 Task: Add an event with the title Marketing Campaign Assessment and Return on Investment Analysis, date '2024/05/07', time 8:00 AM to 10:00 AMand add a description: A marketing campaign review and analysis involves the examination and assessment of a marketing campaign's performance, effectiveness, and overall impact on the target audience and business objectives. It is a comprehensive evaluation of various elements and strategies implemented within a marketing campaign to determine its strengths, weaknesses, and areas for improvement.Select event color  Lavender . Add location for the event as: Barcelona, Spain, logged in from the account softage.4@softage.netand send the event invitation to softage.2@softage.net and softage.3@softage.net. Set a reminder for the event Every weekday(Monday to Friday)
Action: Mouse moved to (86, 102)
Screenshot: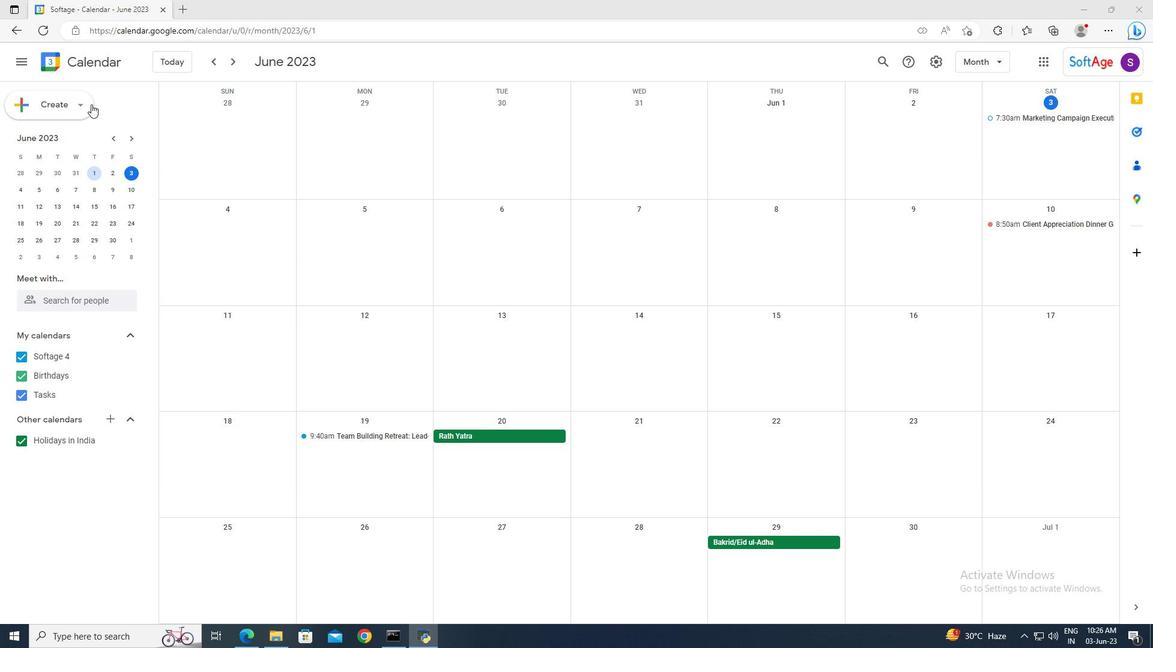 
Action: Mouse pressed left at (86, 102)
Screenshot: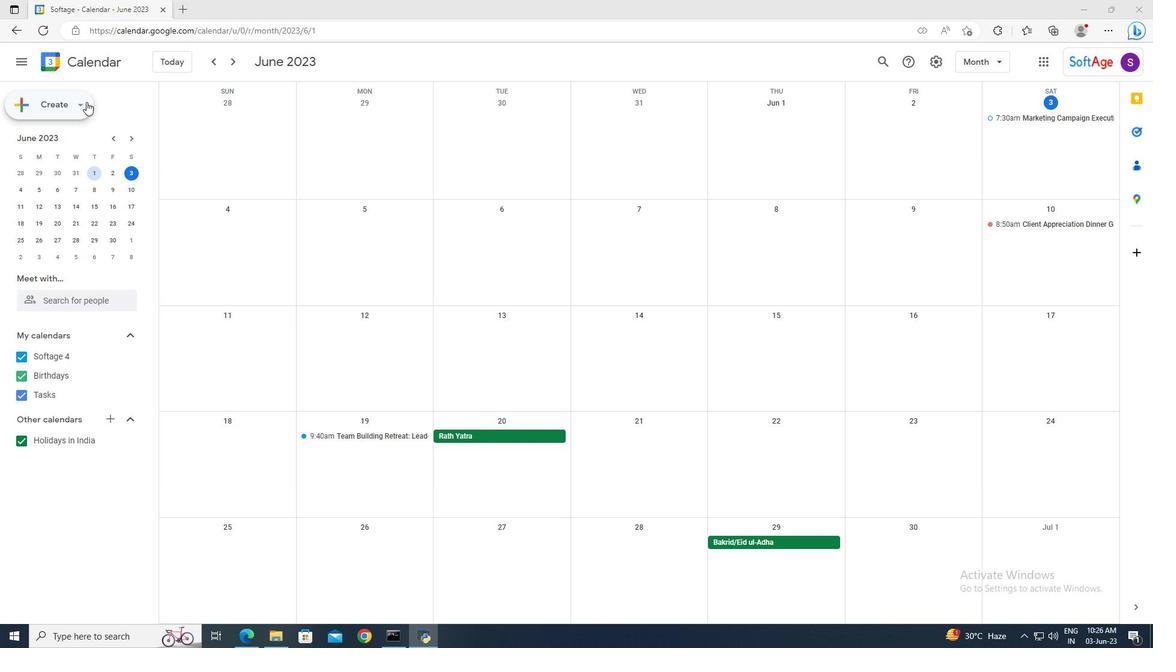 
Action: Mouse moved to (84, 138)
Screenshot: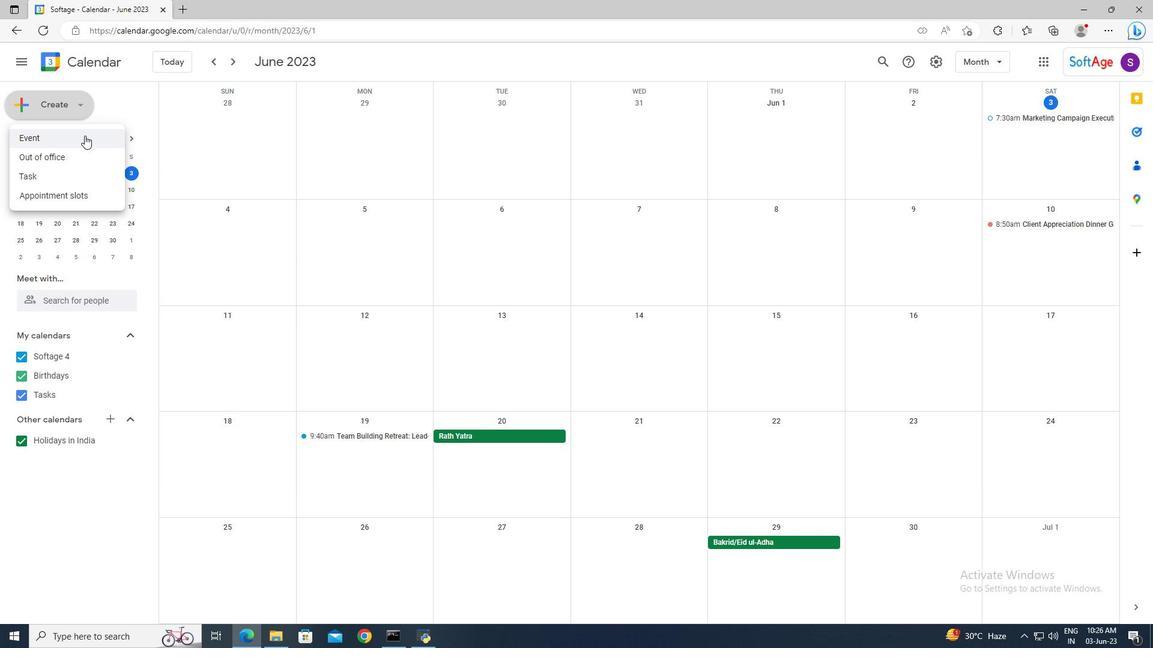 
Action: Mouse pressed left at (84, 138)
Screenshot: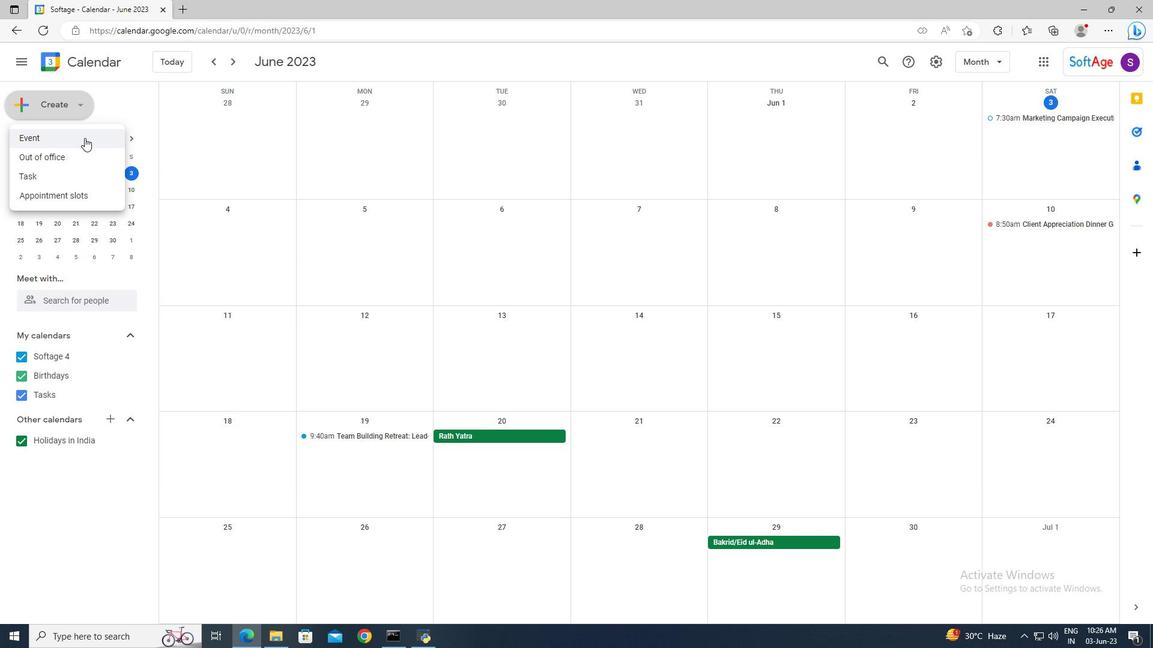 
Action: Mouse moved to (598, 403)
Screenshot: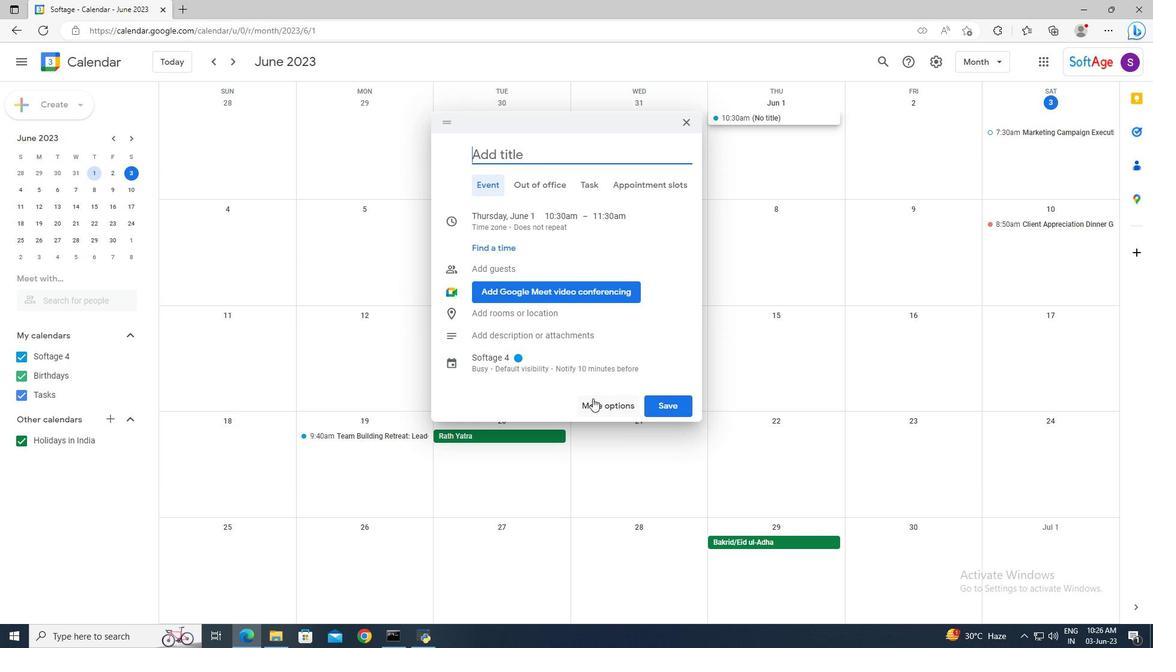 
Action: Mouse pressed left at (598, 403)
Screenshot: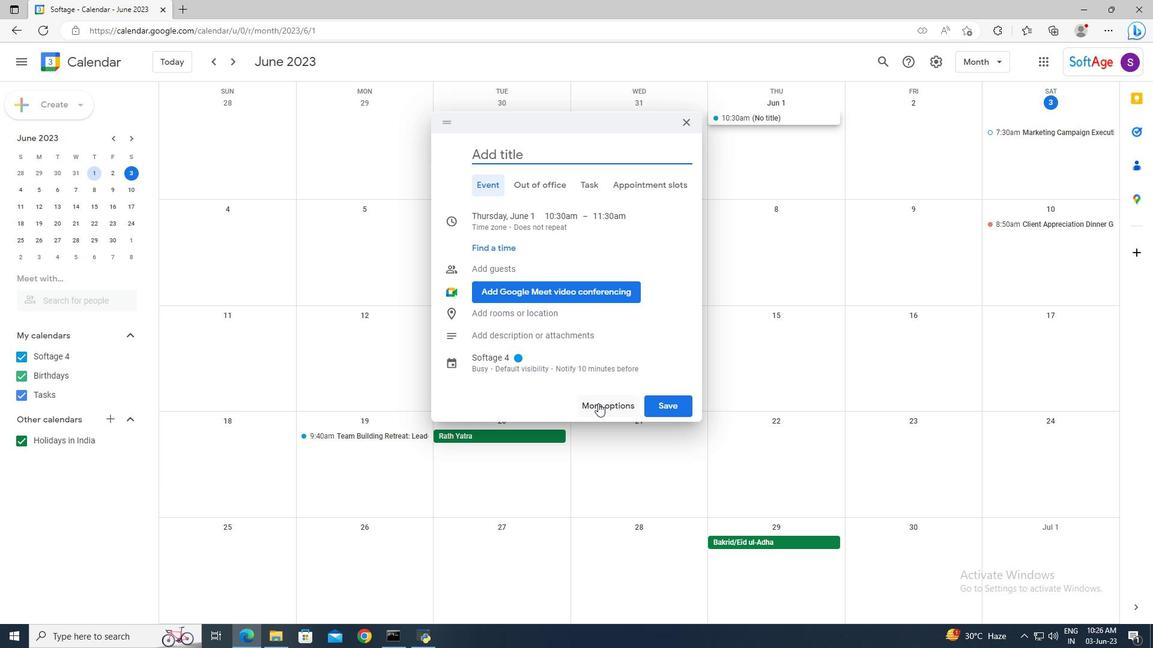 
Action: Mouse moved to (373, 62)
Screenshot: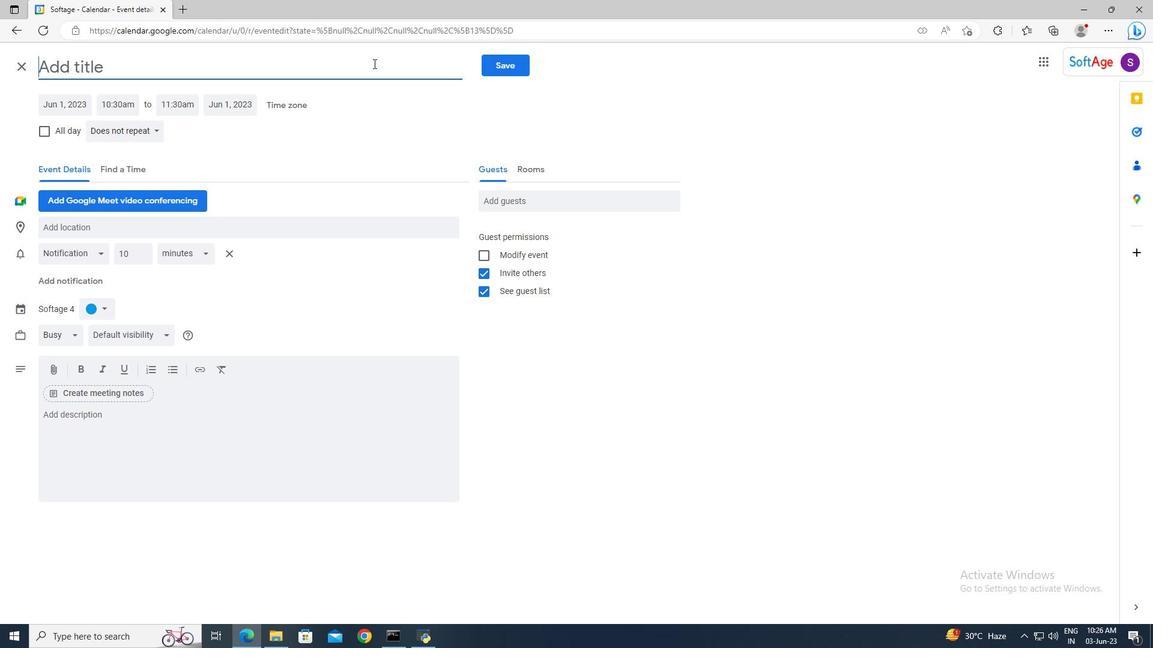 
Action: Mouse pressed left at (373, 62)
Screenshot: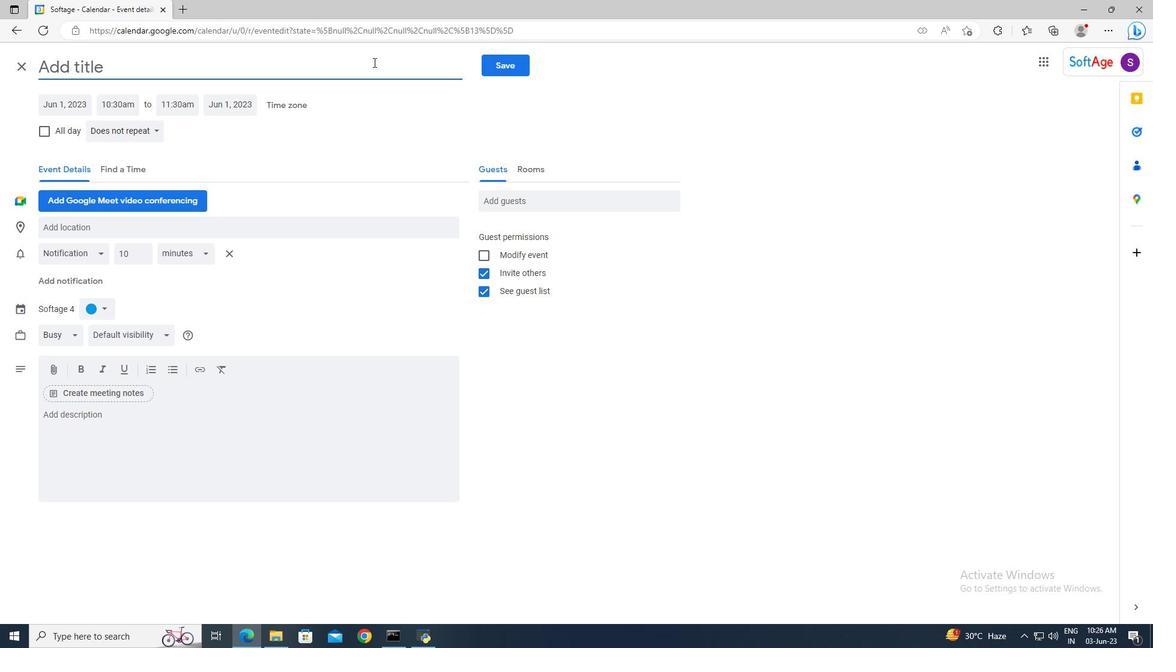 
Action: Key pressed <Key.shift>Marketing<Key.space><Key.shift><Key.shift><Key.shift><Key.shift><Key.shift><Key.shift><Key.shift><Key.shift><Key.shift><Key.shift><Key.shift><Key.shift><Key.shift><Key.shift><Key.shift><Key.shift><Key.shift><Key.shift><Key.shift><Key.shift><Key.shift><Key.shift><Key.shift><Key.shift><Key.shift><Key.shift>Campaign<Key.space><Key.shift>Assessment<Key.space>and<Key.space><Key.shift>Return<Key.space>on<Key.space><Key.shift>Investment<Key.space><Key.shift>Analysis
Screenshot: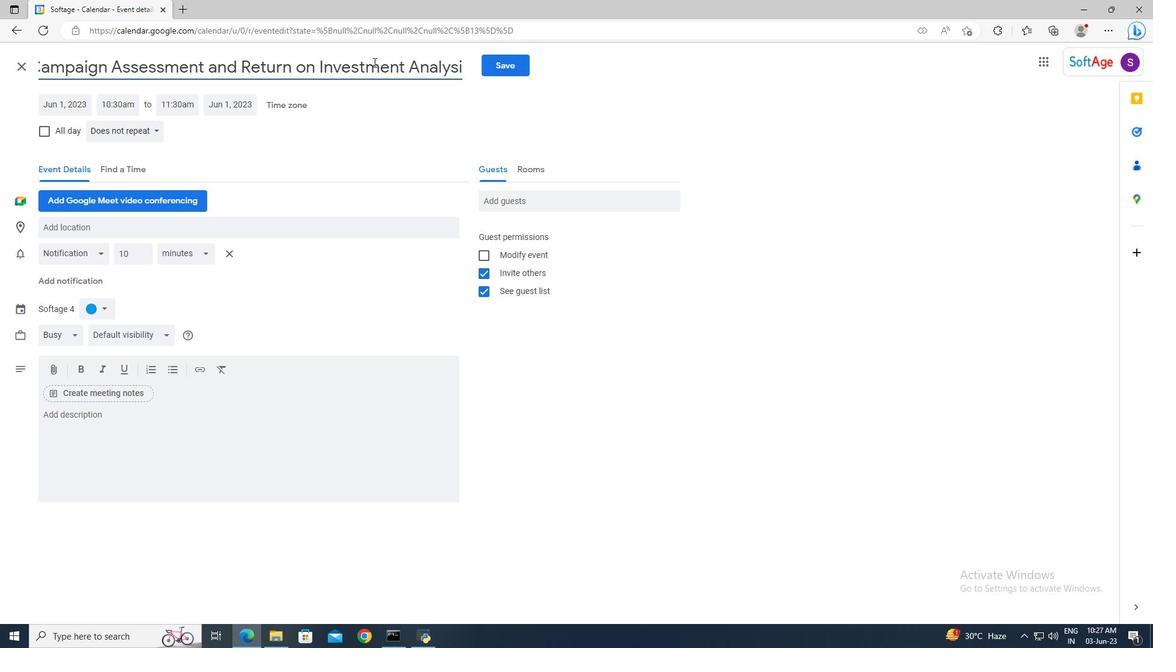 
Action: Mouse moved to (86, 104)
Screenshot: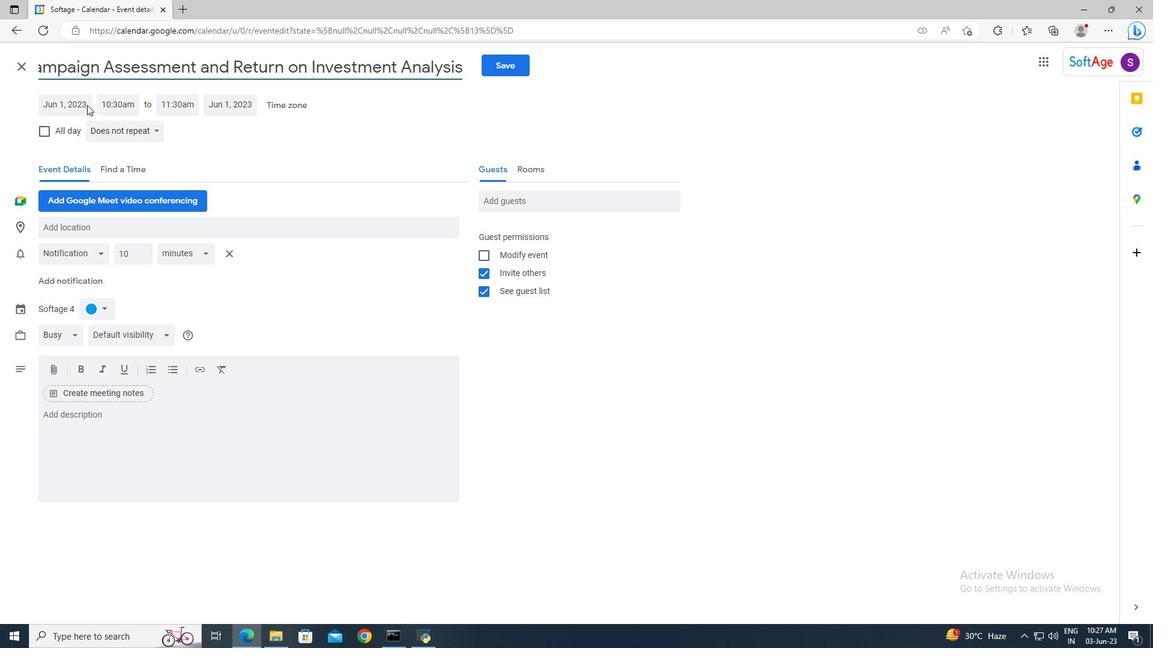 
Action: Mouse pressed left at (86, 104)
Screenshot: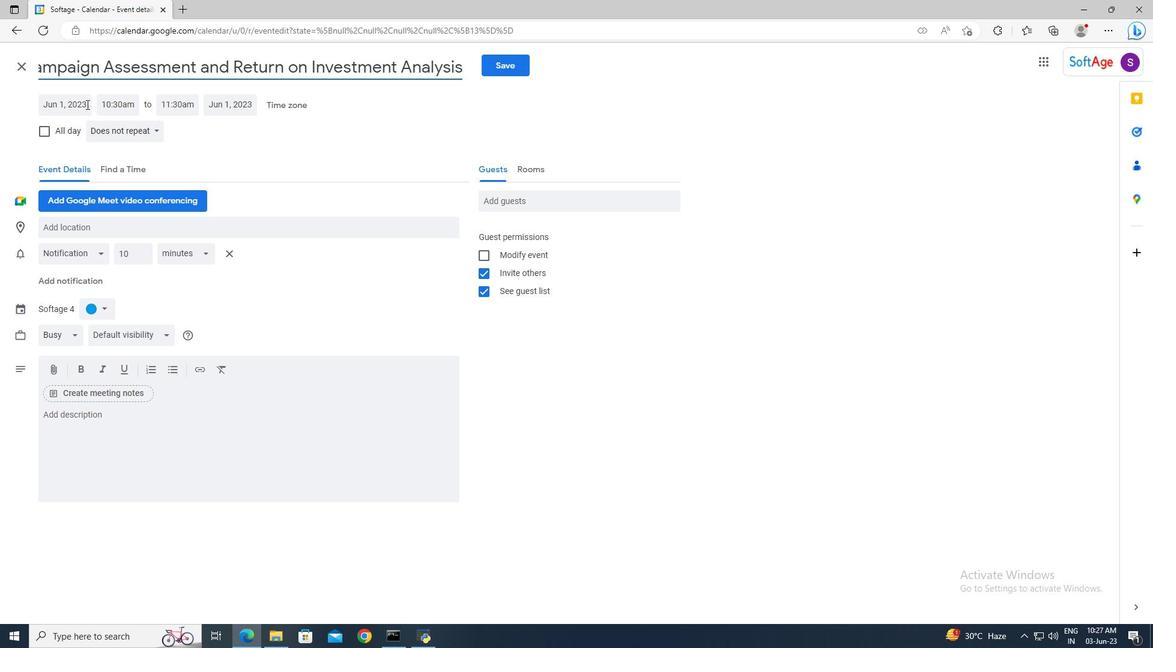
Action: Mouse moved to (186, 129)
Screenshot: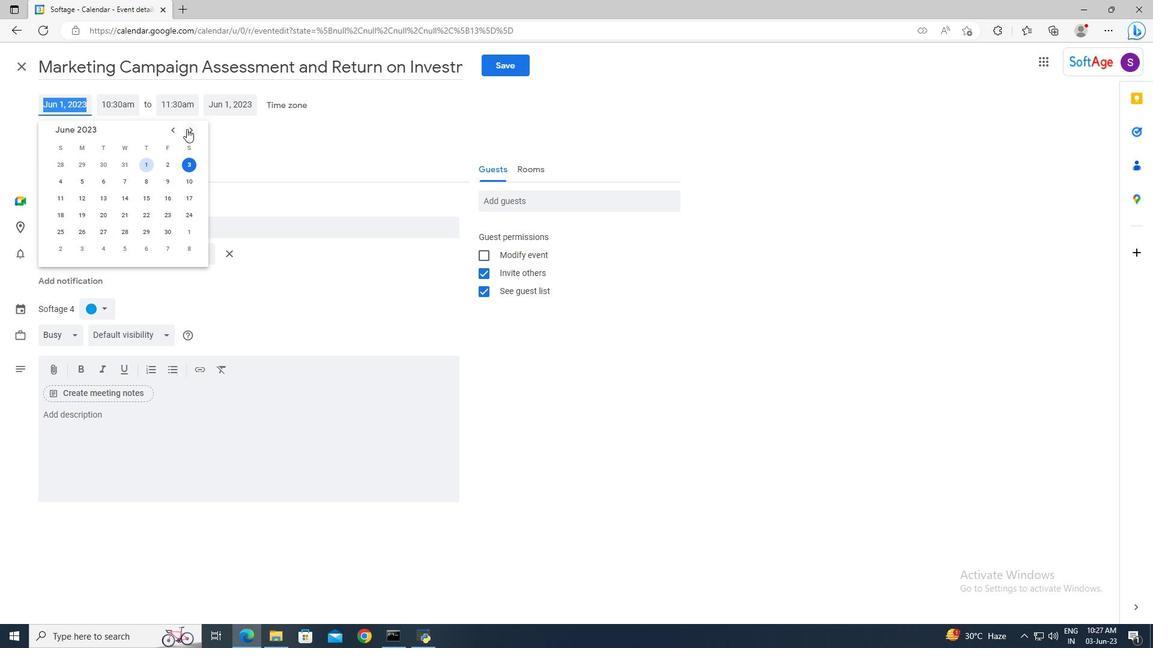 
Action: Mouse pressed left at (186, 129)
Screenshot: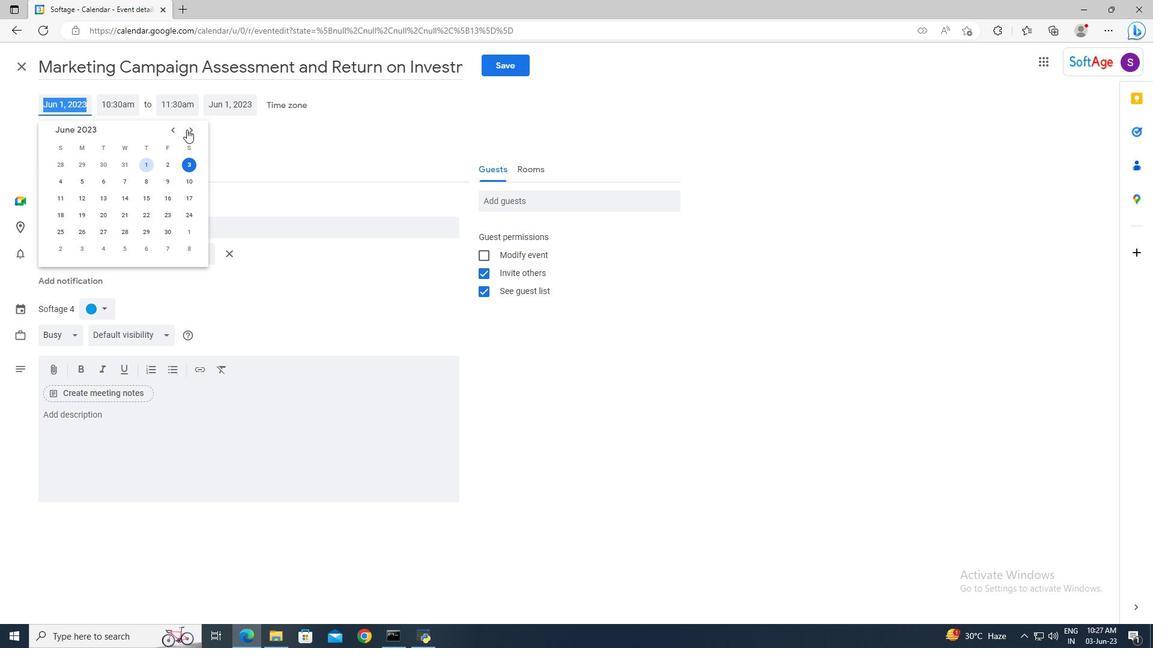 
Action: Mouse pressed left at (186, 129)
Screenshot: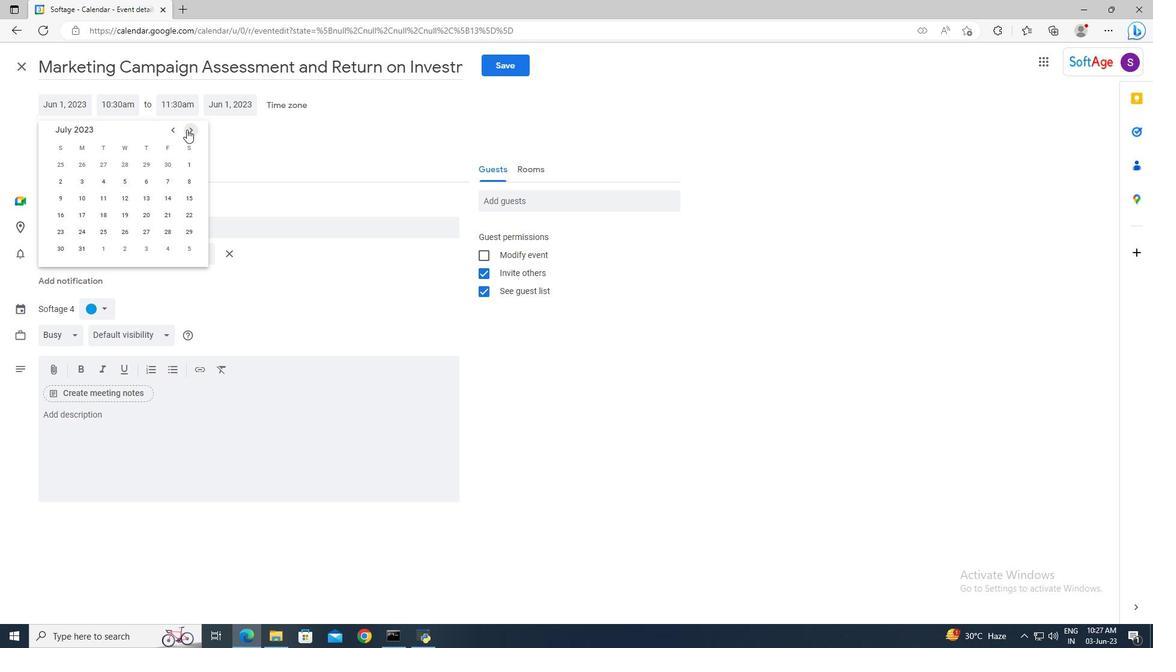 
Action: Mouse pressed left at (186, 129)
Screenshot: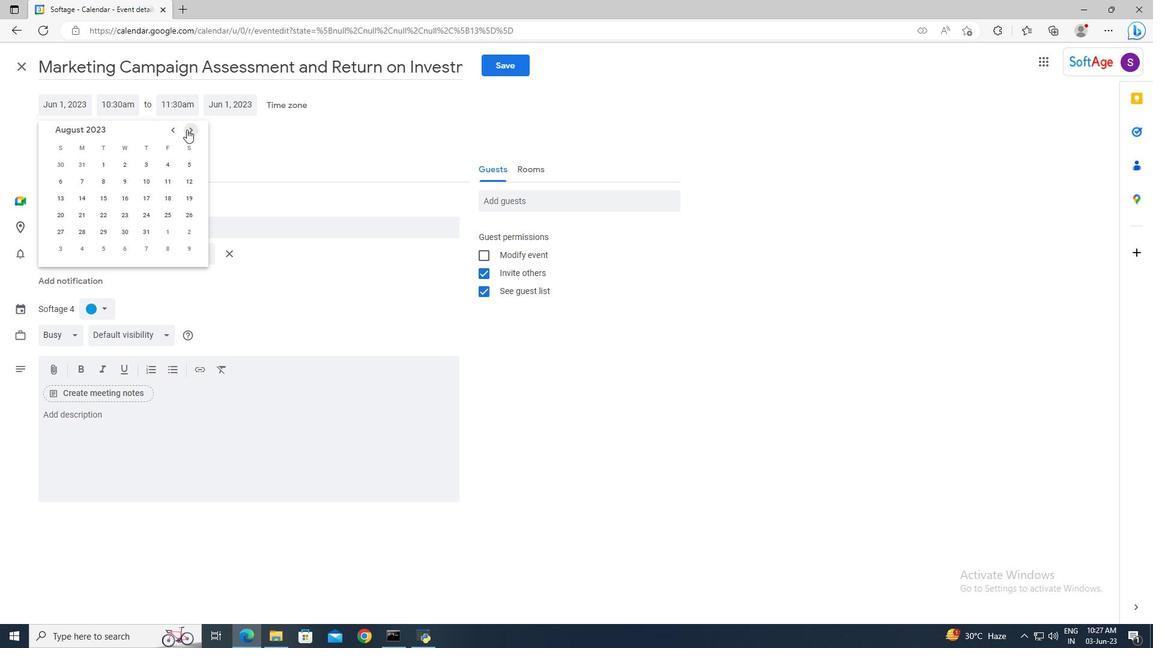 
Action: Mouse pressed left at (186, 129)
Screenshot: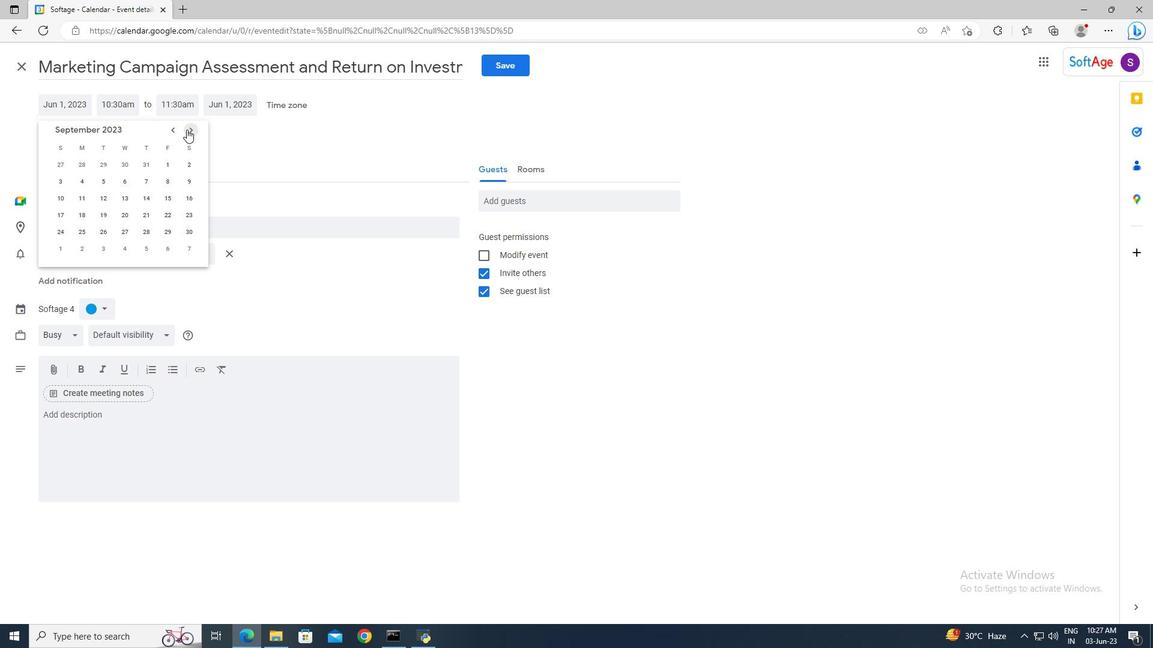 
Action: Mouse pressed left at (186, 129)
Screenshot: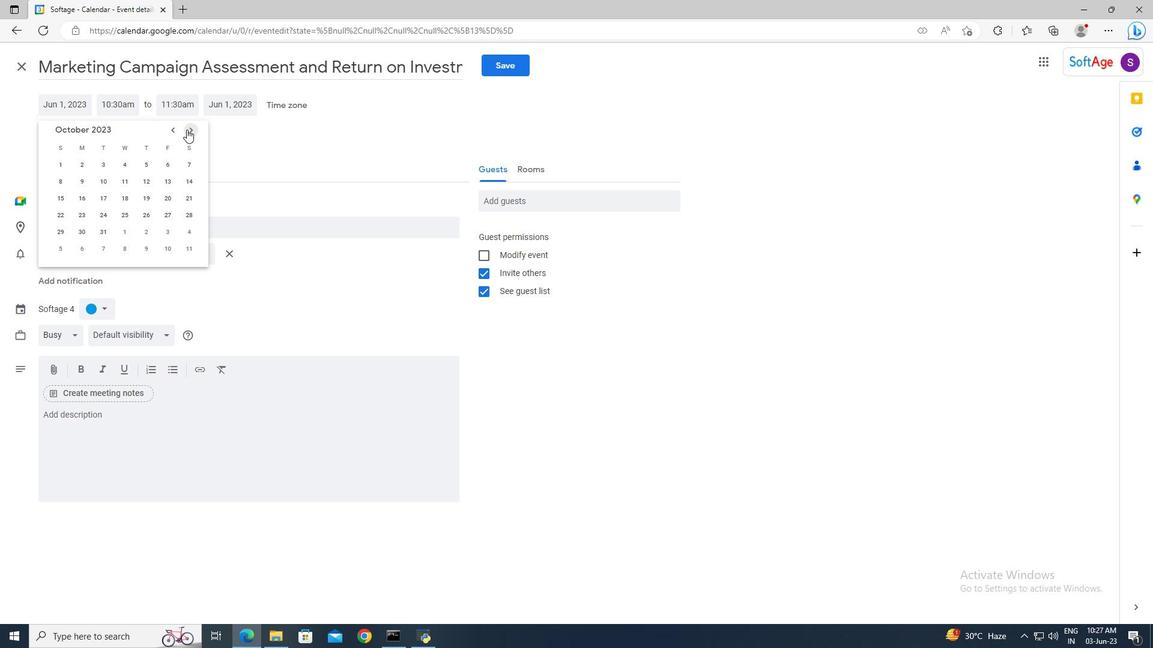 
Action: Mouse pressed left at (186, 129)
Screenshot: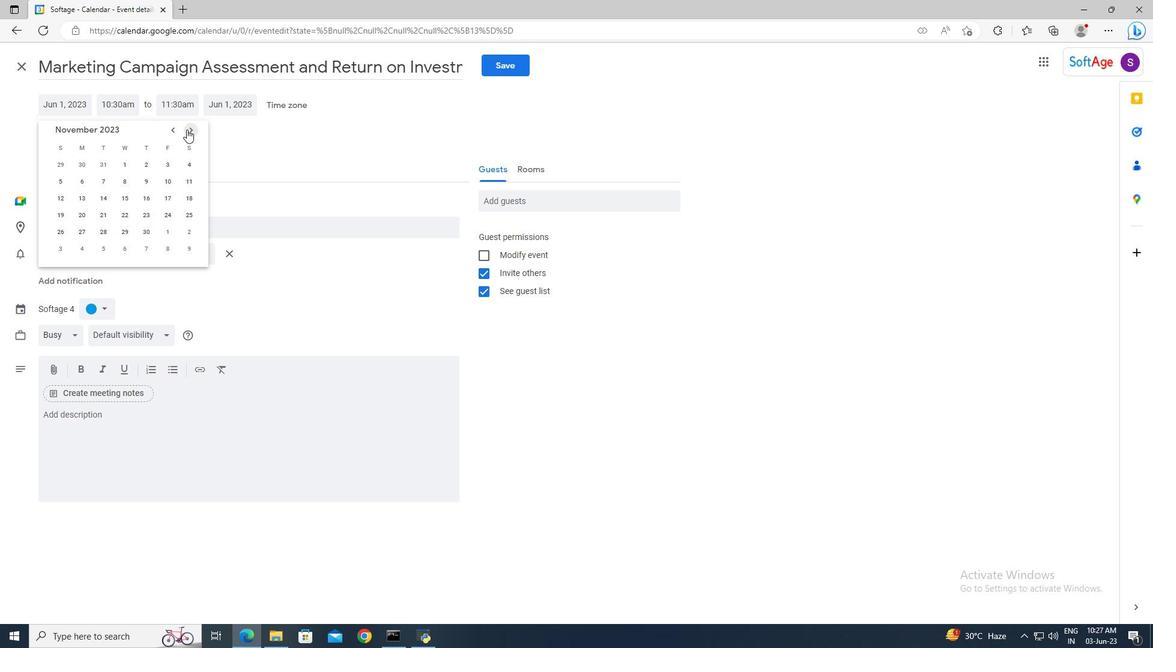 
Action: Mouse pressed left at (186, 129)
Screenshot: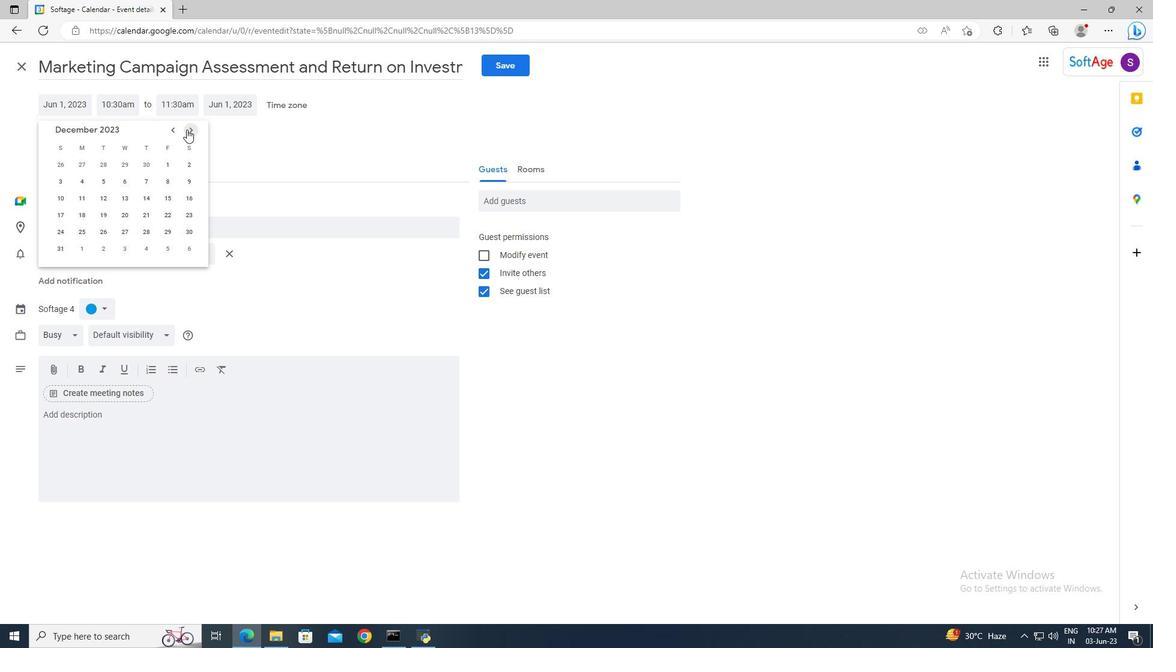 
Action: Mouse pressed left at (186, 129)
Screenshot: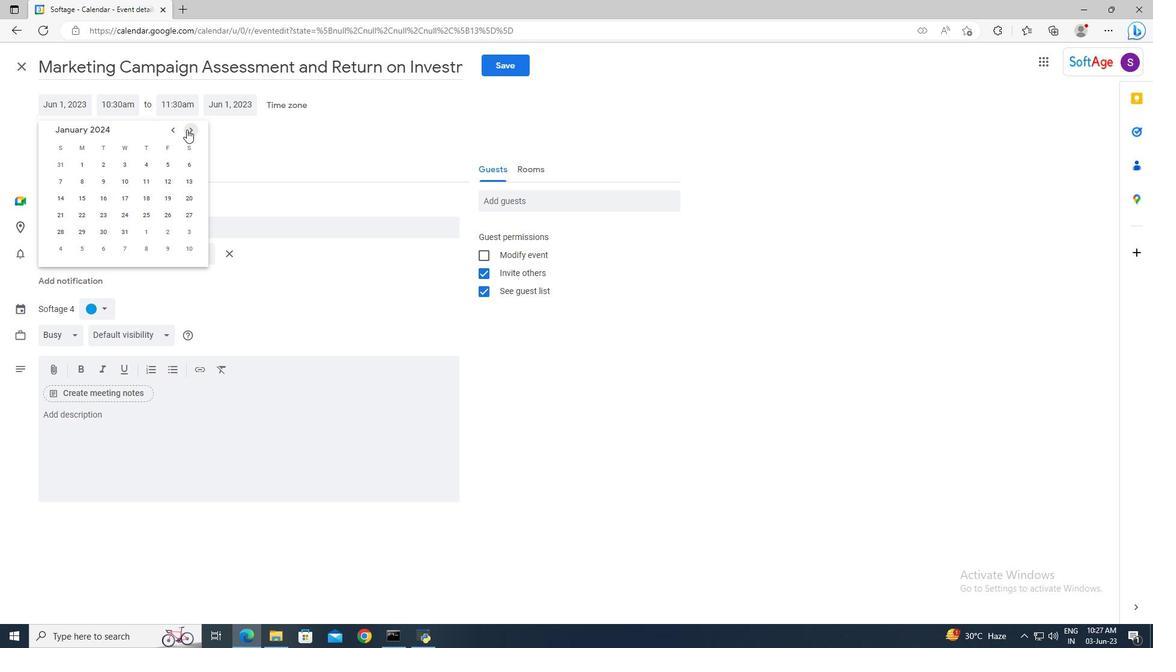 
Action: Mouse pressed left at (186, 129)
Screenshot: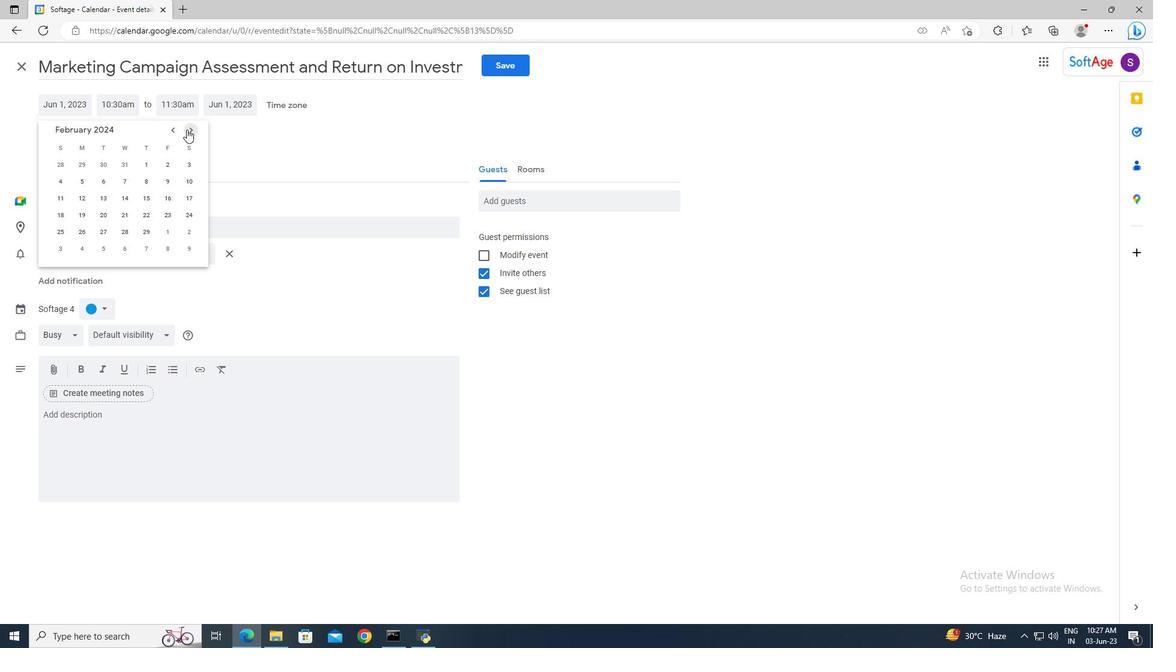 
Action: Mouse pressed left at (186, 129)
Screenshot: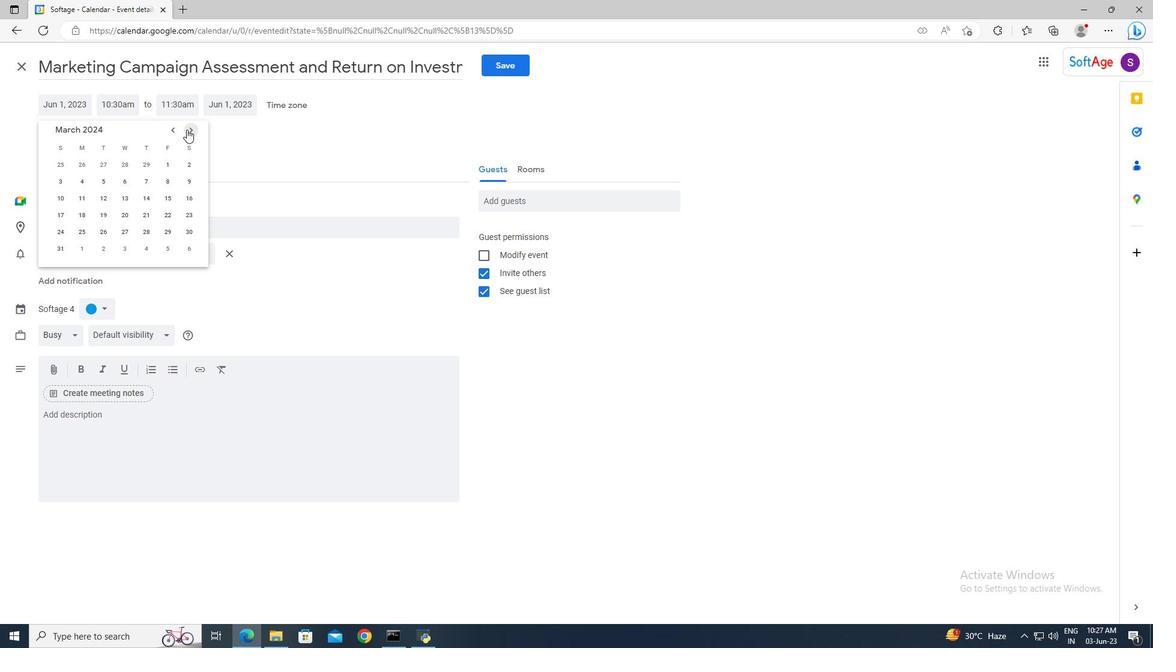 
Action: Mouse pressed left at (186, 129)
Screenshot: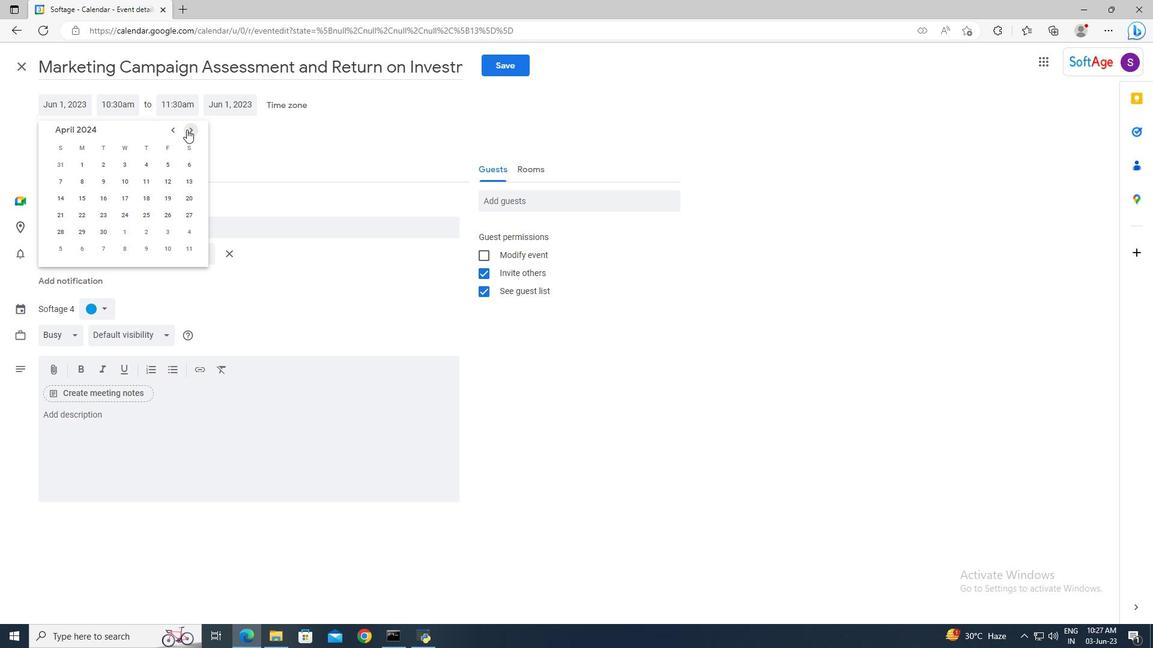 
Action: Mouse moved to (105, 180)
Screenshot: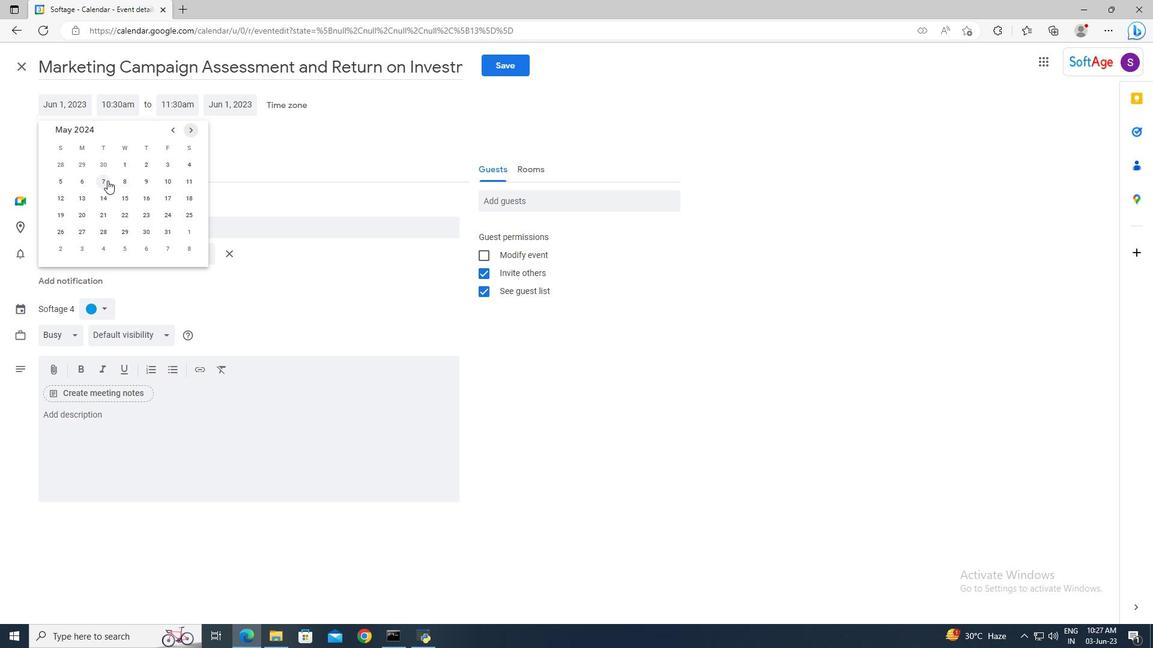 
Action: Mouse pressed left at (105, 180)
Screenshot: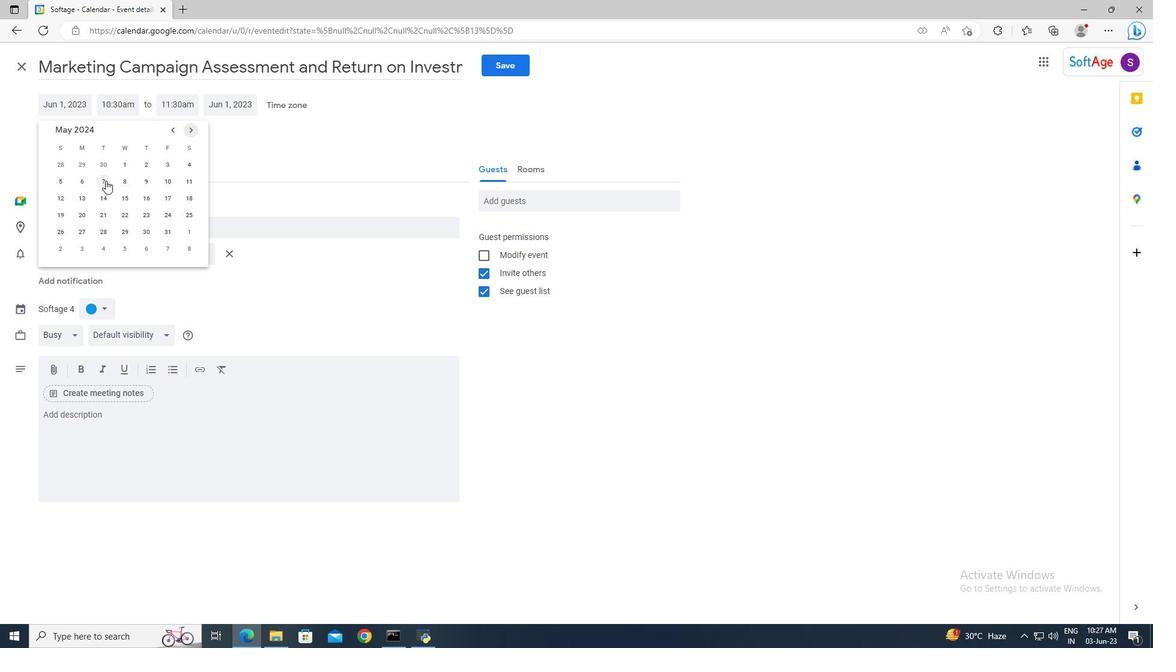 
Action: Mouse moved to (118, 106)
Screenshot: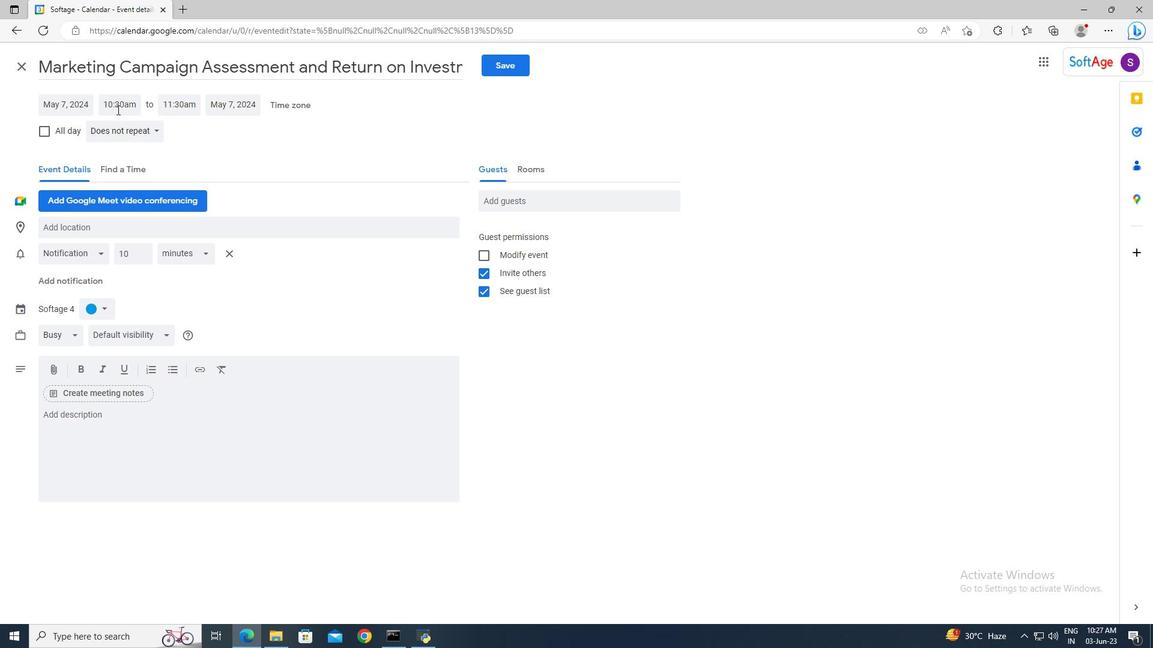 
Action: Mouse pressed left at (118, 106)
Screenshot: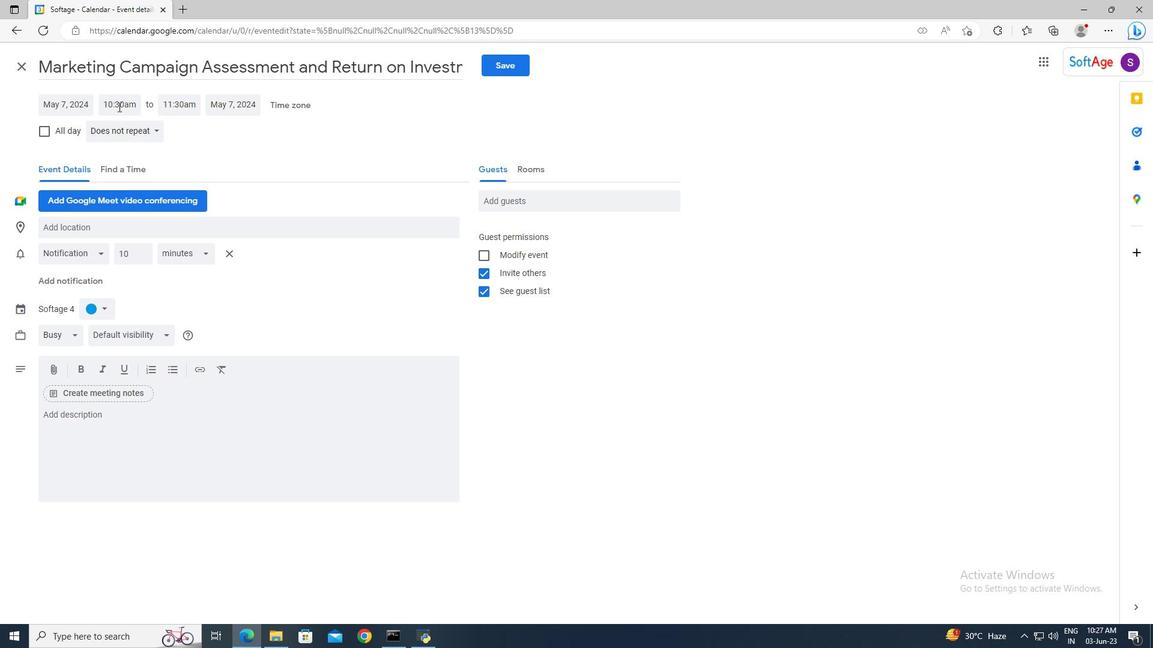 
Action: Key pressed 8<Key.shift_r>:00am<Key.enter><Key.tab>10<Key.shift_r>:00<Key.enter>
Screenshot: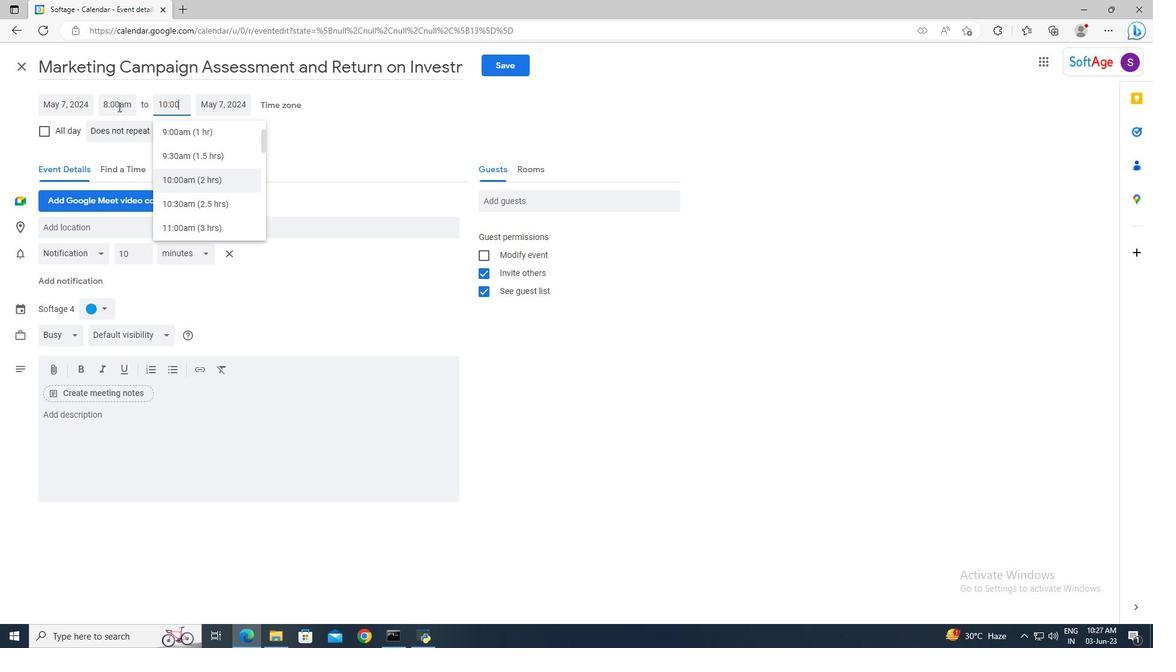 
Action: Mouse moved to (134, 431)
Screenshot: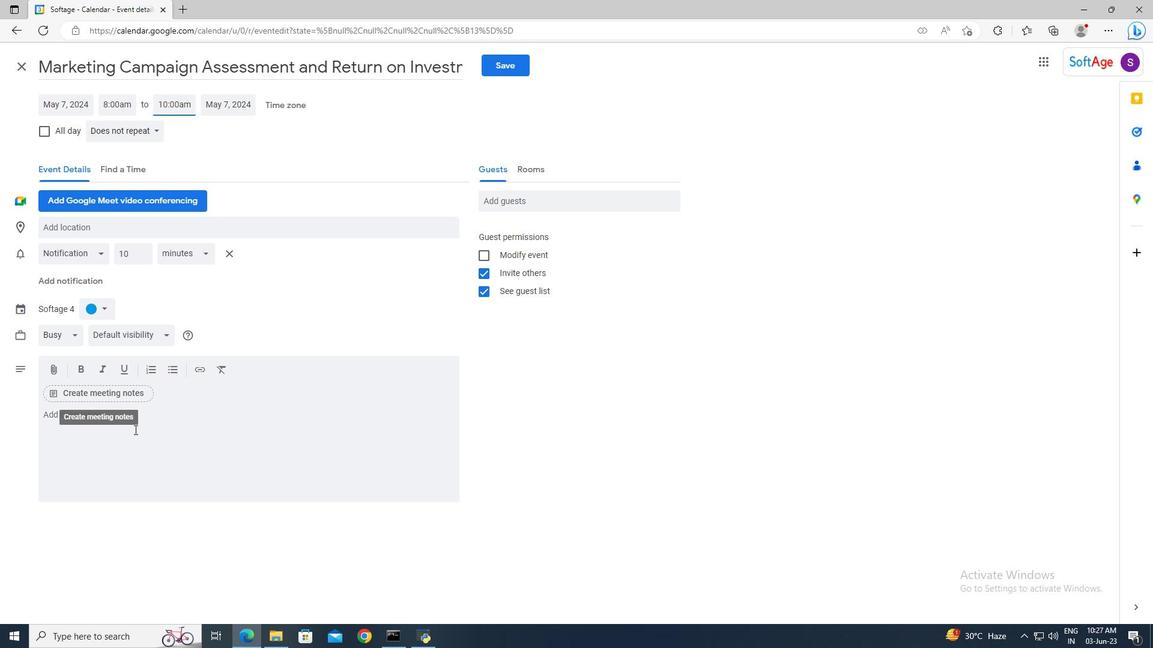 
Action: Mouse pressed left at (134, 431)
Screenshot: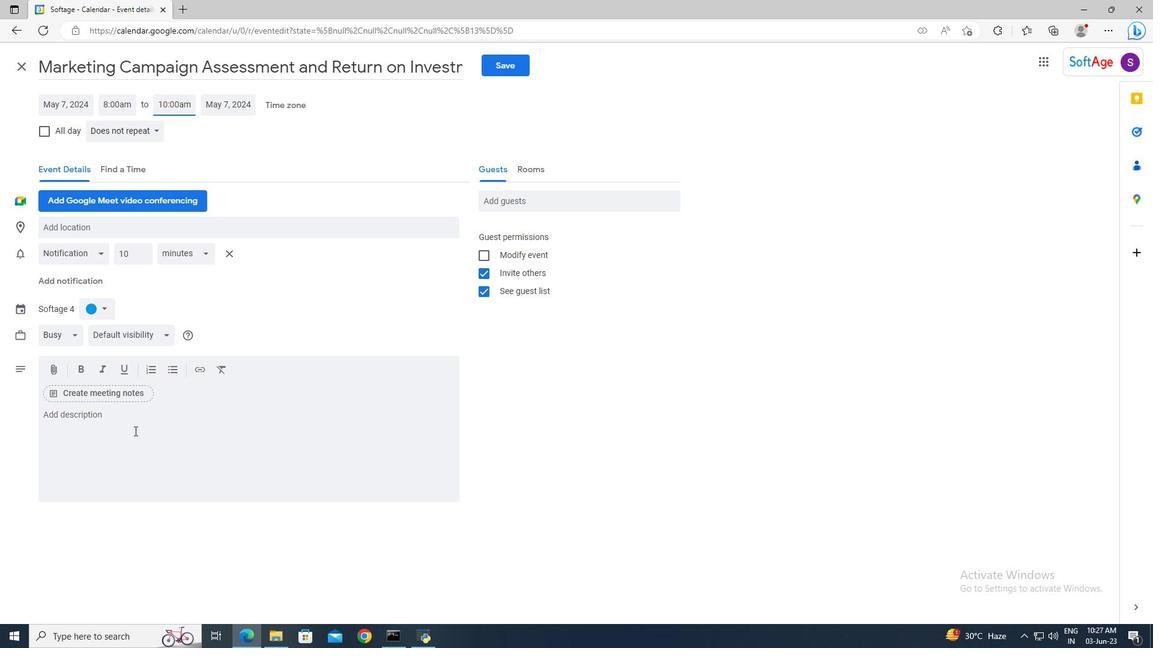 
Action: Key pressed <Key.shift>A<Key.space>marketing<Key.space>campaign<Key.space>review<Key.space>and<Key.space>analysis<Key.space>involves<Key.space>the<Key.space>examination<Key.space>and<Key.space>assessment<Key.space>of<Key.space>a<Key.space>marketing<Key.space>campaign's<Key.space>performance,<Key.space>effectiveness,<Key.space>and<Key.space>overall<Key.space>impact<Key.space>on<Key.space>the<Key.space>target<Key.space>aude<Key.backspace>ience<Key.space>and<Key.space>business<Key.space>objectives.<Key.space><Key.shift>It<Key.space>is<Key.space>a<Key.space>comprehensive<Key.space>evaluation<Key.space>of<Key.space>various<Key.space>elements<Key.space>and<Key.space>strategies<Key.space>implemented<Key.space>within<Key.space>a<Key.space>marketing<Key.space>campaign<Key.space>to<Key.space>determine<Key.space>its<Key.space>strengths,<Key.space>weaknesses,<Key.space>and<Key.space>areas<Key.space>for<Key.space>improvement.
Screenshot: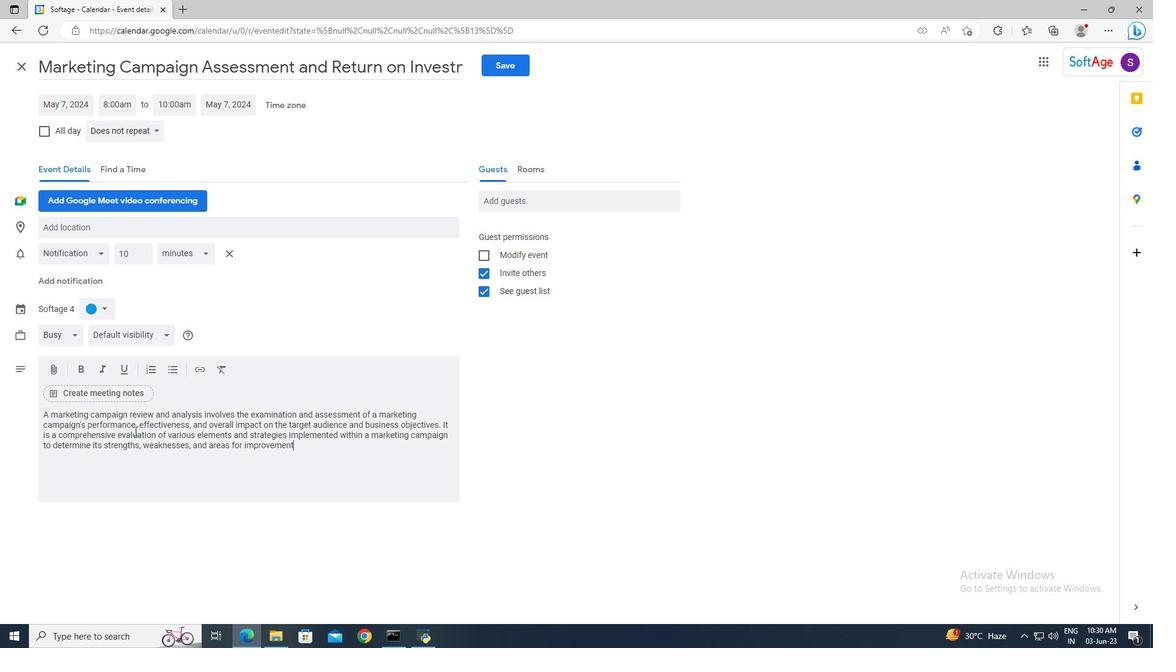 
Action: Mouse moved to (95, 302)
Screenshot: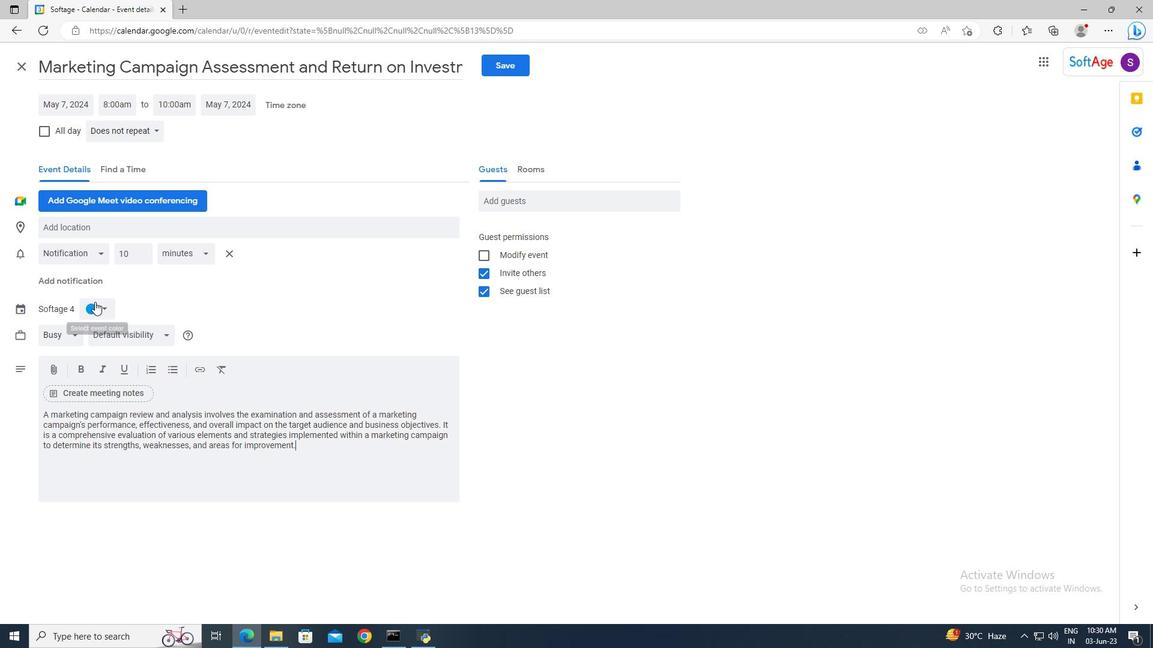 
Action: Mouse pressed left at (95, 302)
Screenshot: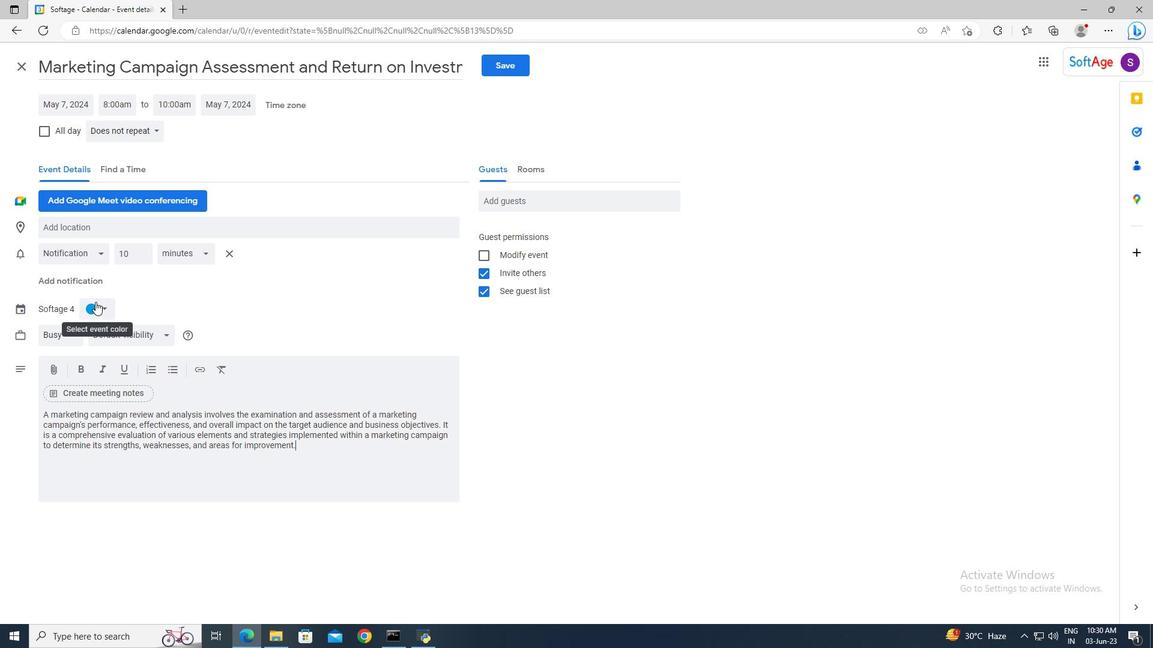 
Action: Mouse moved to (89, 365)
Screenshot: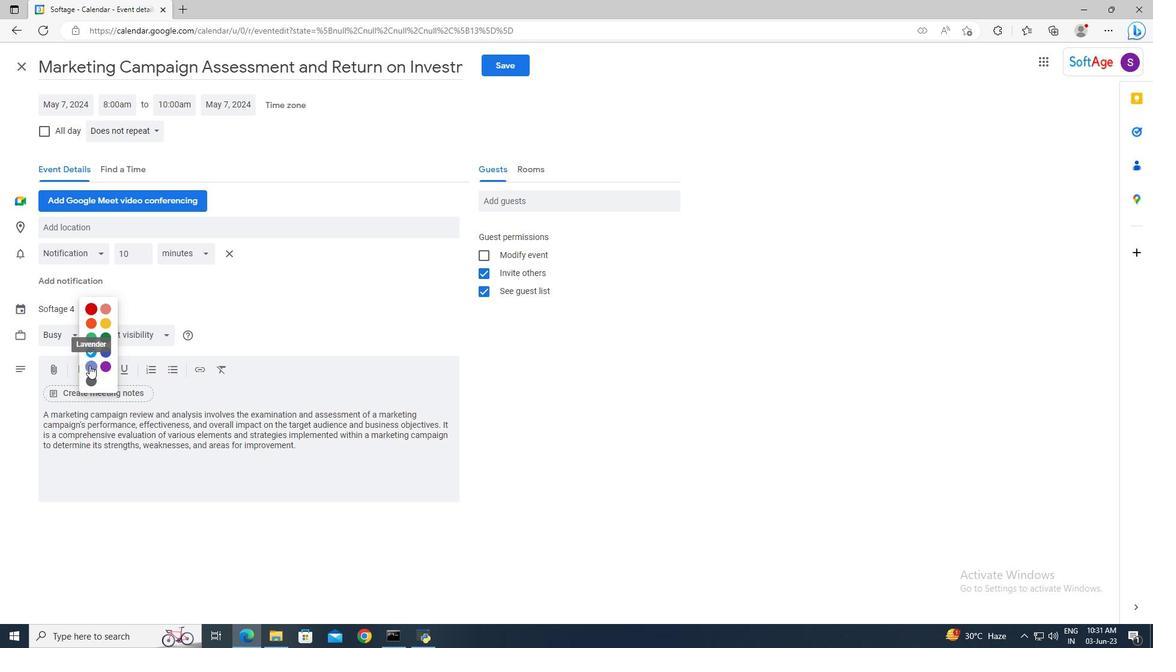 
Action: Mouse pressed left at (89, 365)
Screenshot: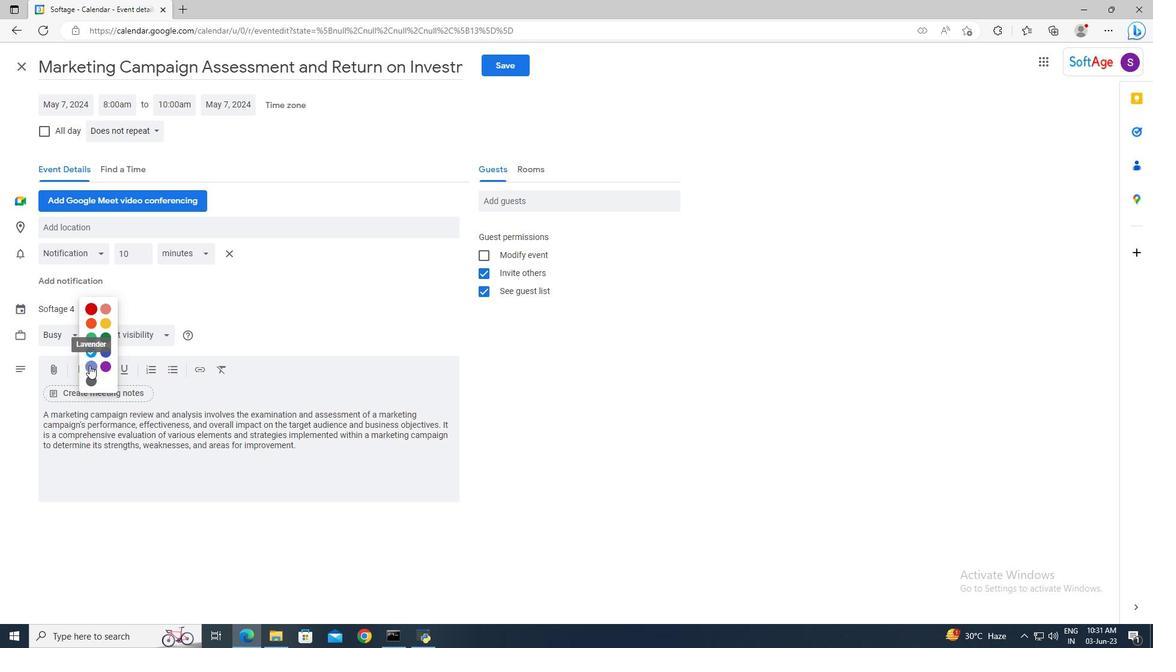 
Action: Mouse moved to (97, 231)
Screenshot: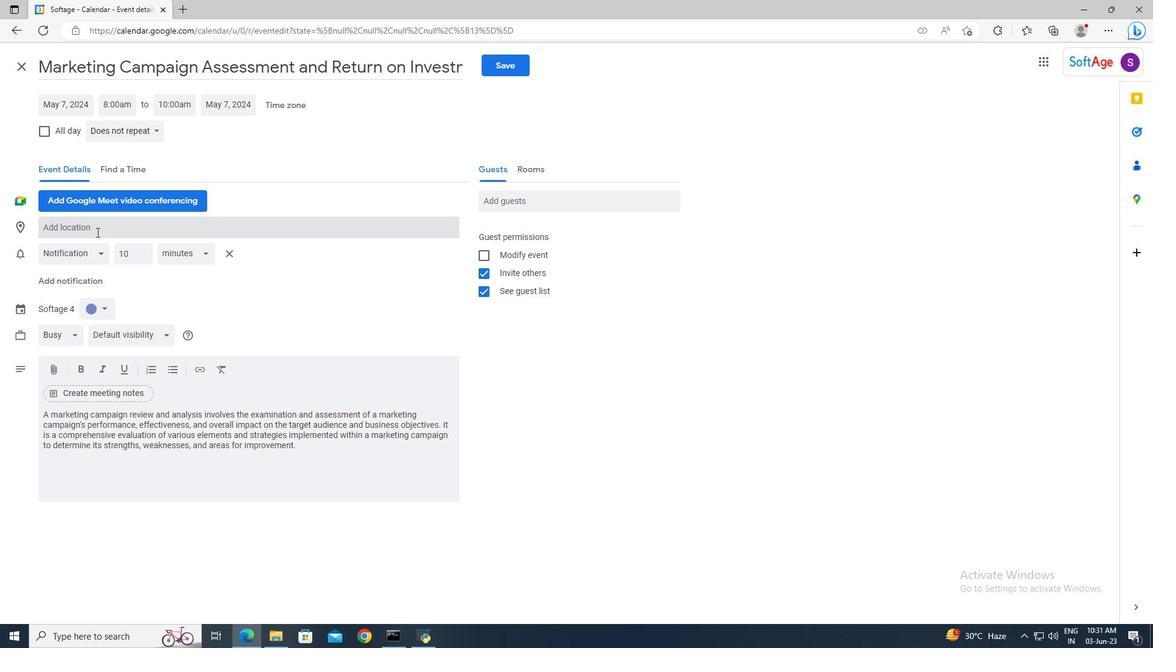 
Action: Mouse pressed left at (97, 231)
Screenshot: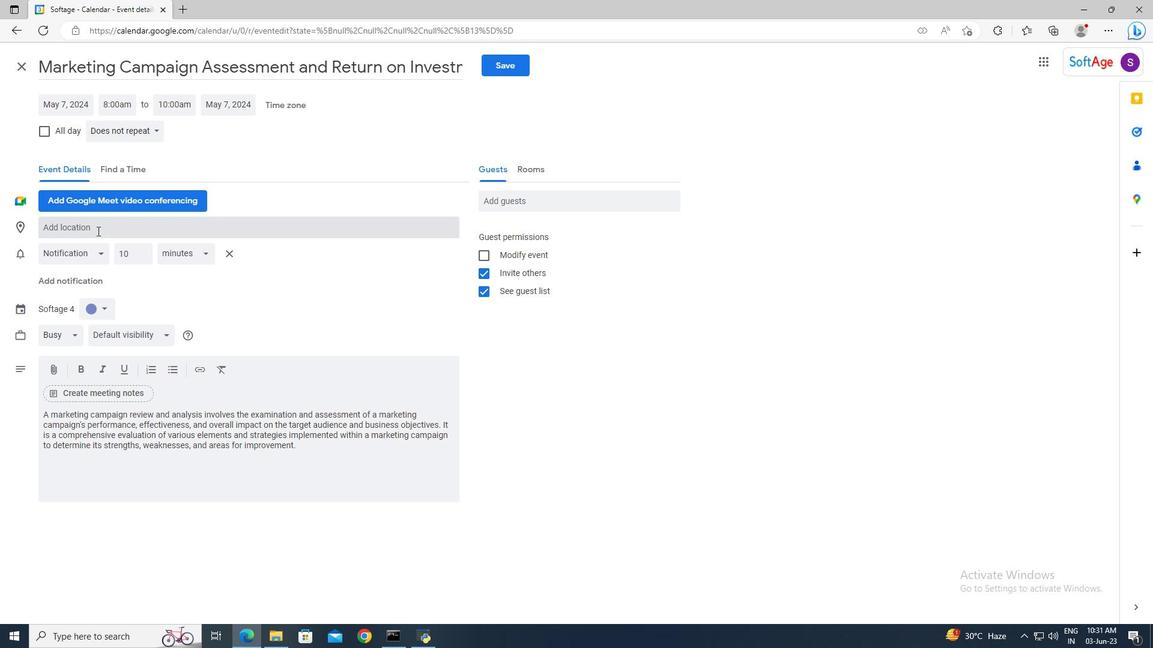 
Action: Key pressed <Key.shift><Key.shift>Barcelona,<Key.space><Key.shift>Spain
Screenshot: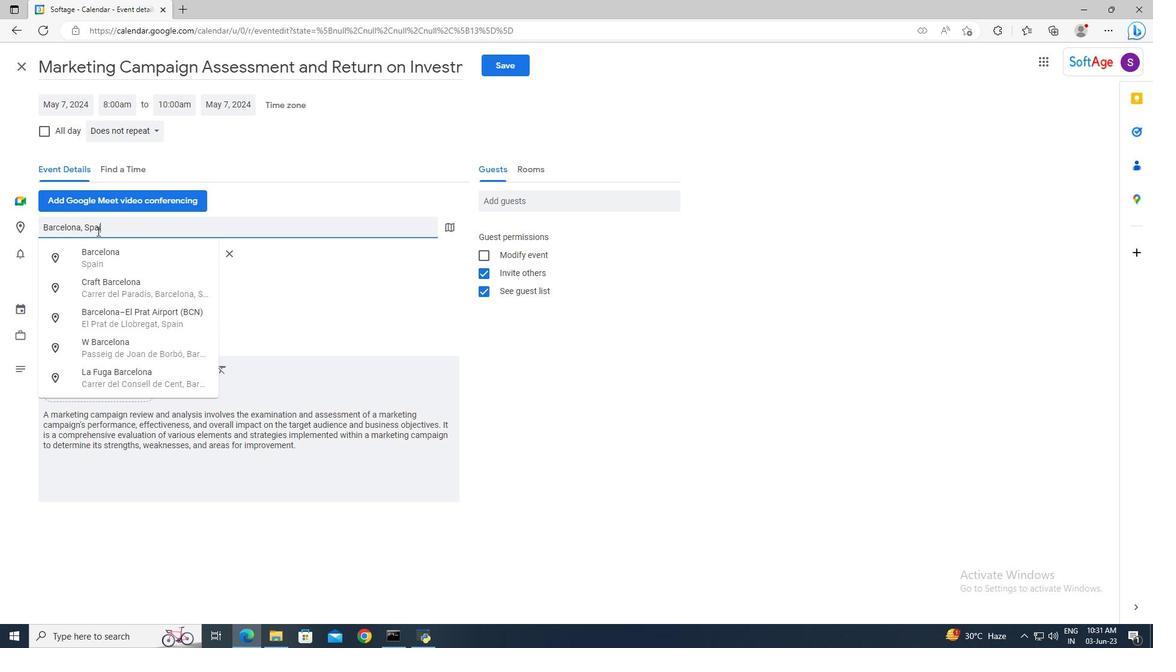 
Action: Mouse moved to (107, 252)
Screenshot: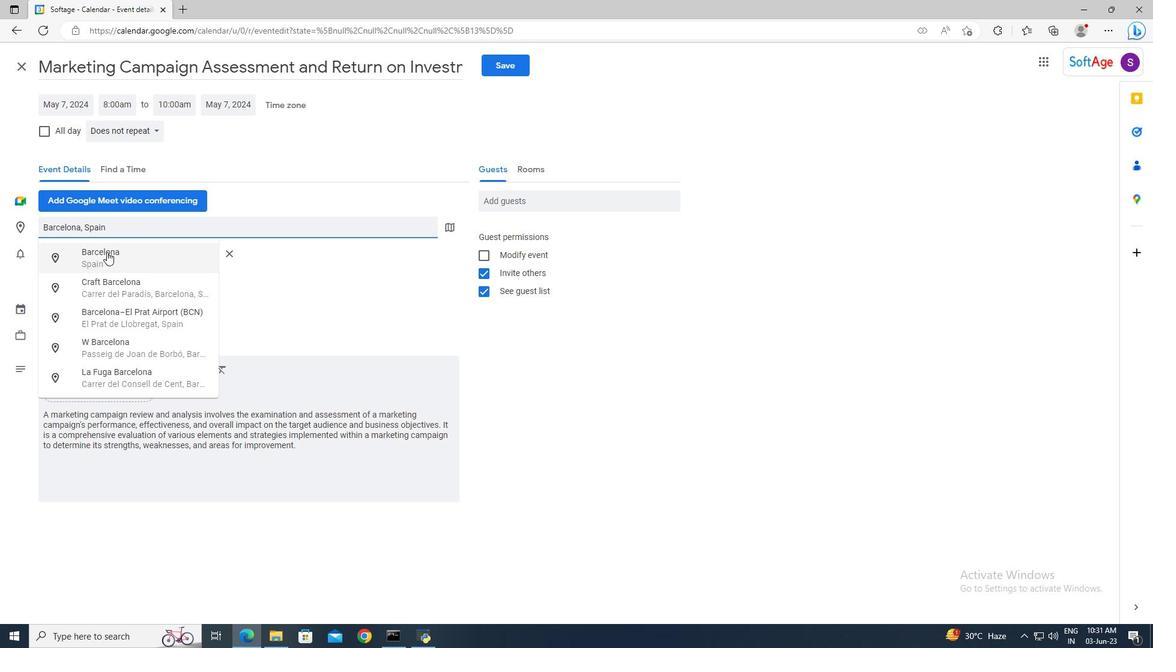 
Action: Mouse pressed left at (107, 252)
Screenshot: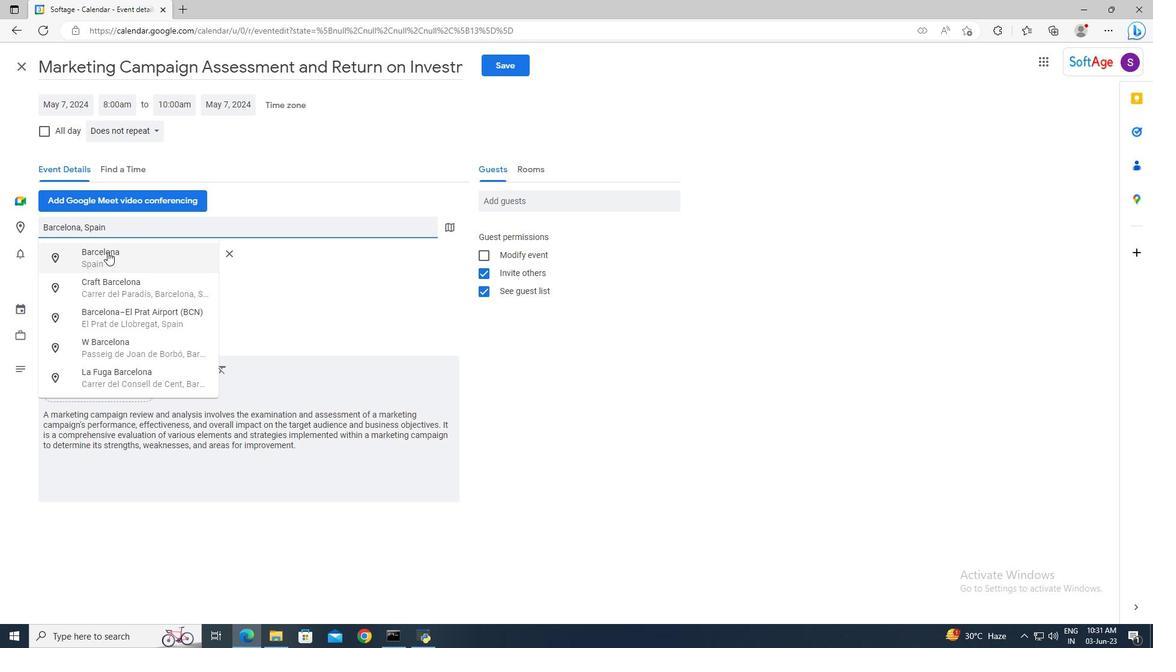 
Action: Mouse moved to (498, 204)
Screenshot: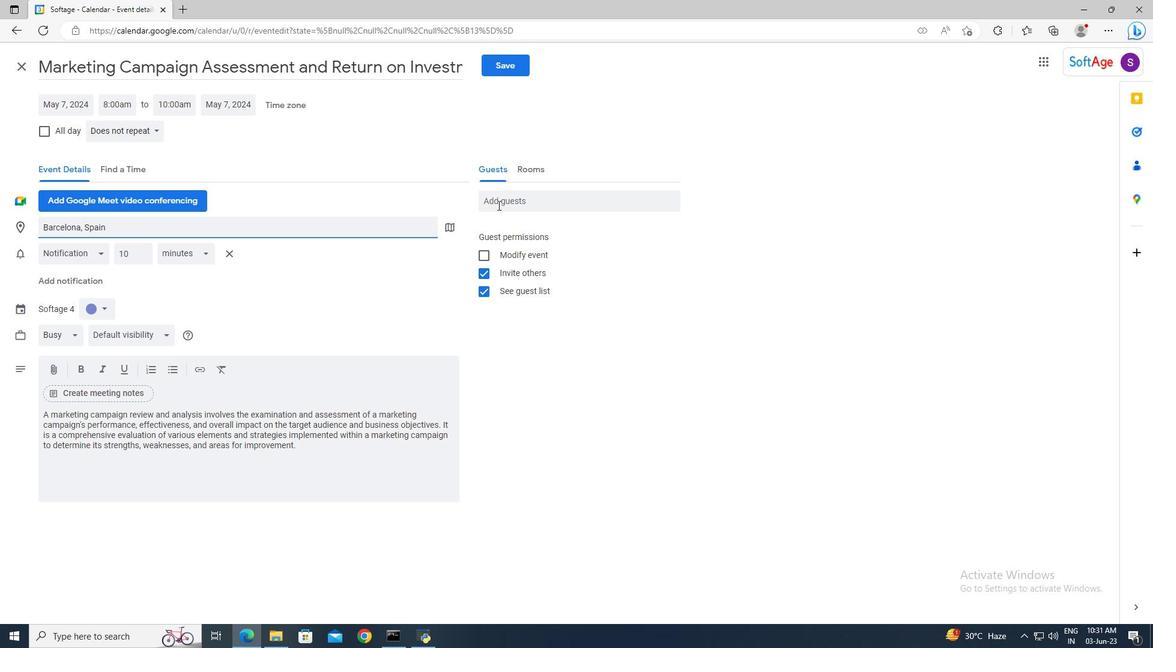 
Action: Mouse pressed left at (498, 204)
Screenshot: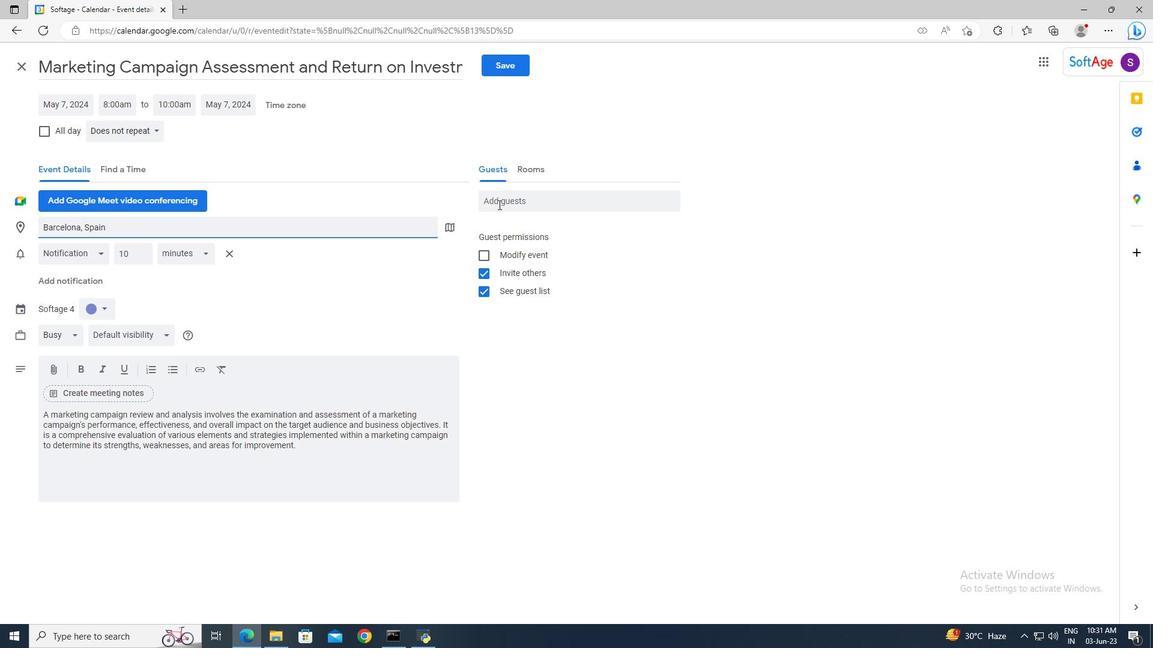 
Action: Key pressed softage.<Key.shift>2<Key.shift>@softage.net<Key.enter>softage.3<Key.shift>@softage.net<Key.enter>
Screenshot: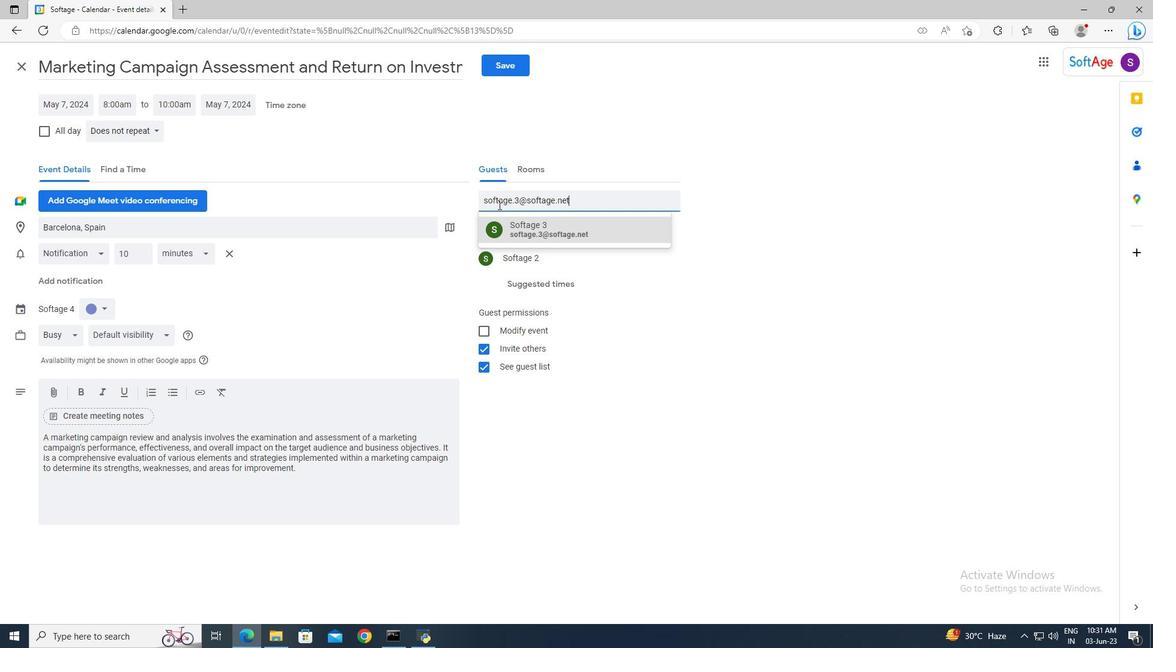 
Action: Mouse moved to (156, 124)
Screenshot: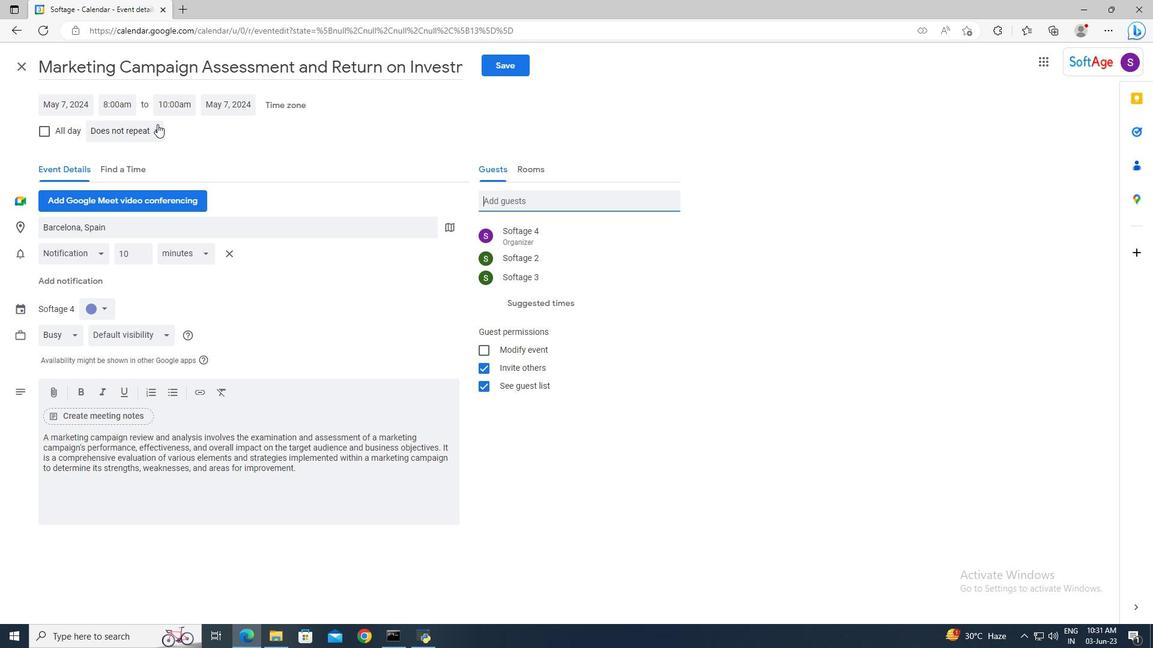 
Action: Mouse pressed left at (156, 124)
Screenshot: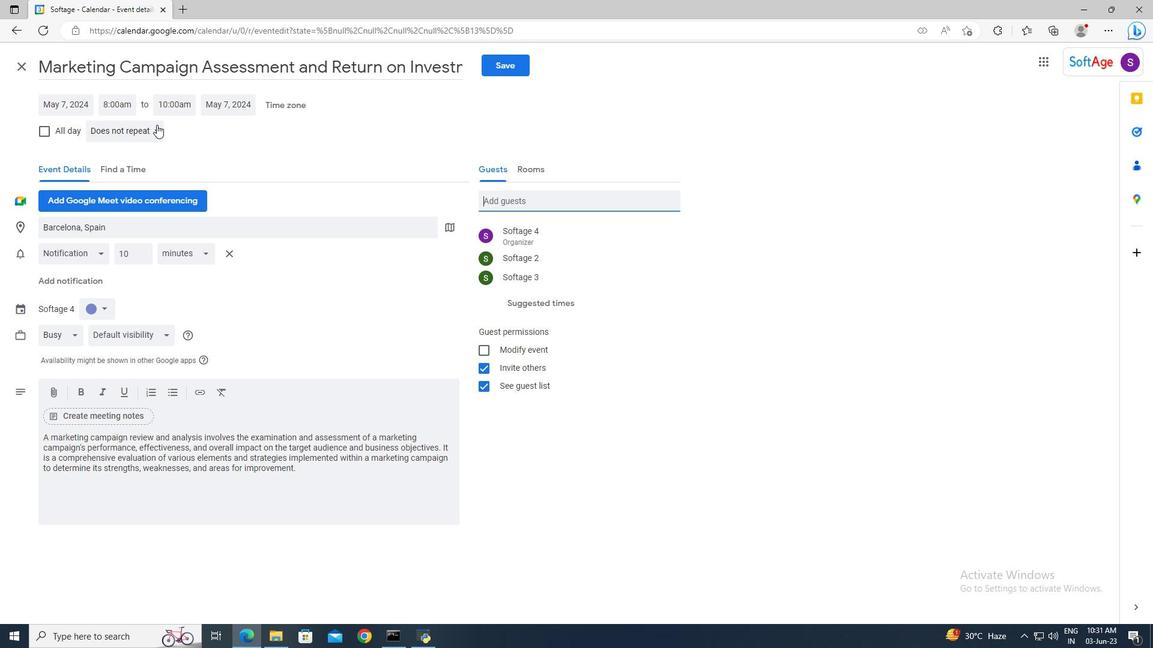 
Action: Mouse moved to (160, 249)
Screenshot: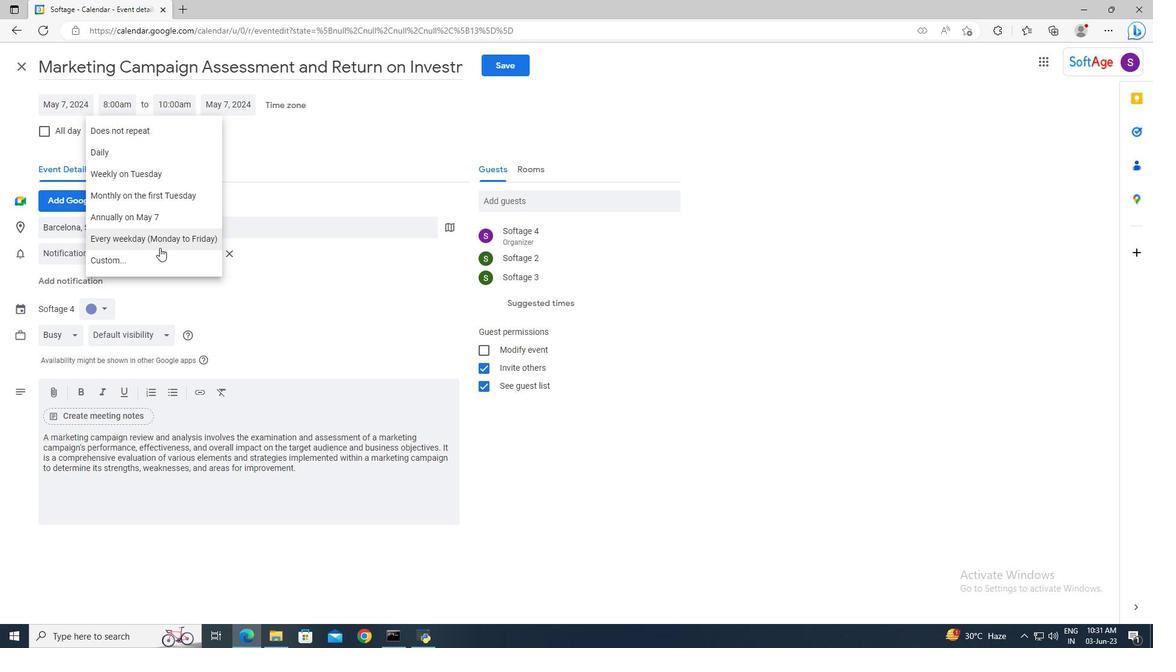 
Action: Mouse pressed left at (160, 249)
Screenshot: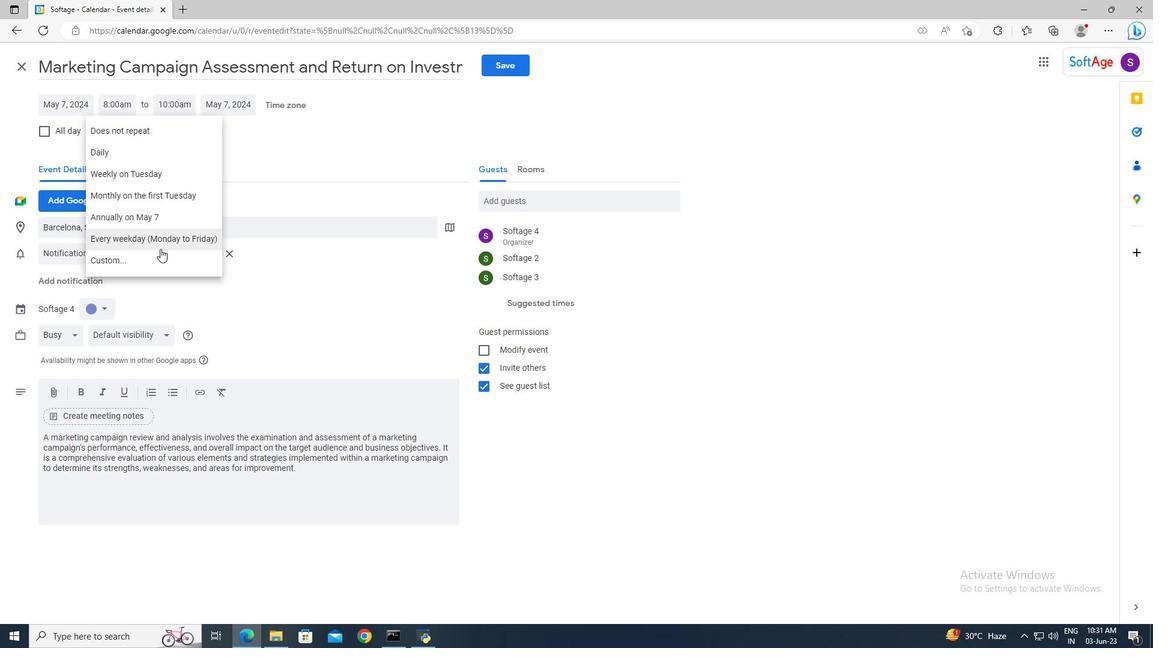 
Action: Mouse moved to (507, 73)
Screenshot: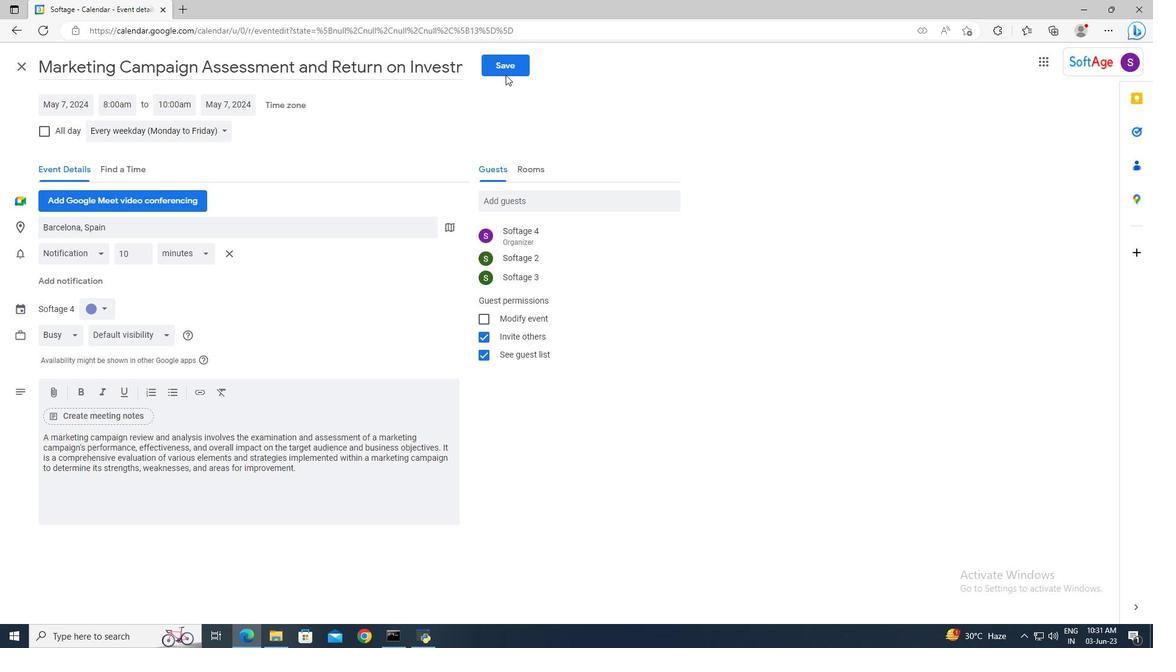 
Action: Mouse pressed left at (507, 73)
Screenshot: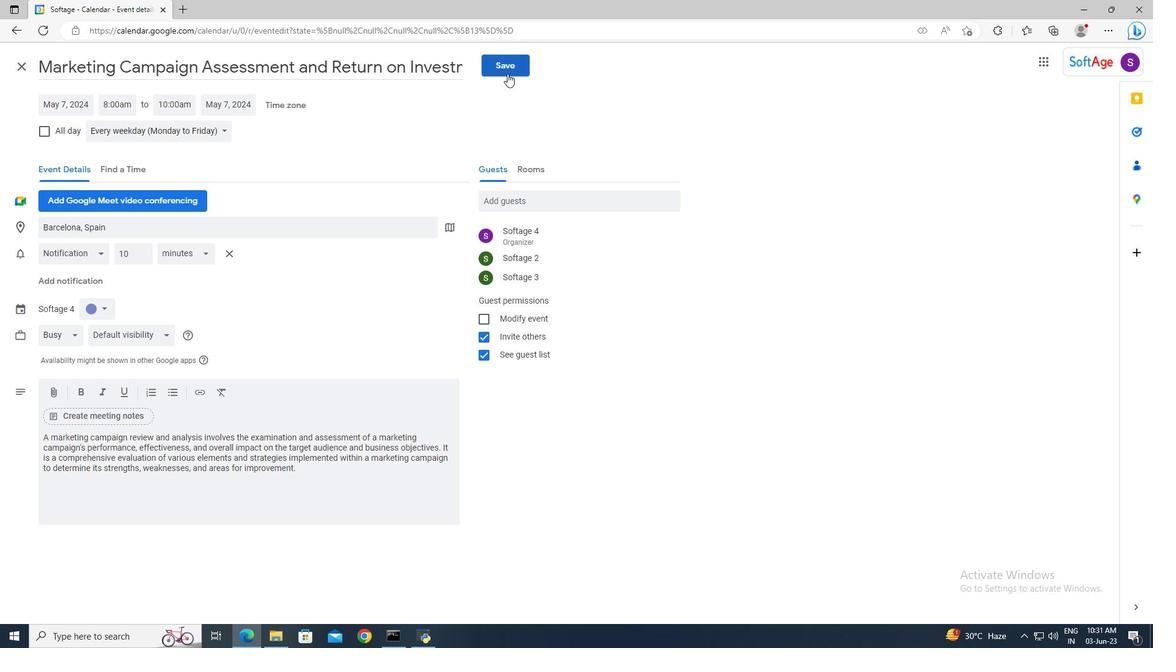 
Action: Mouse moved to (680, 364)
Screenshot: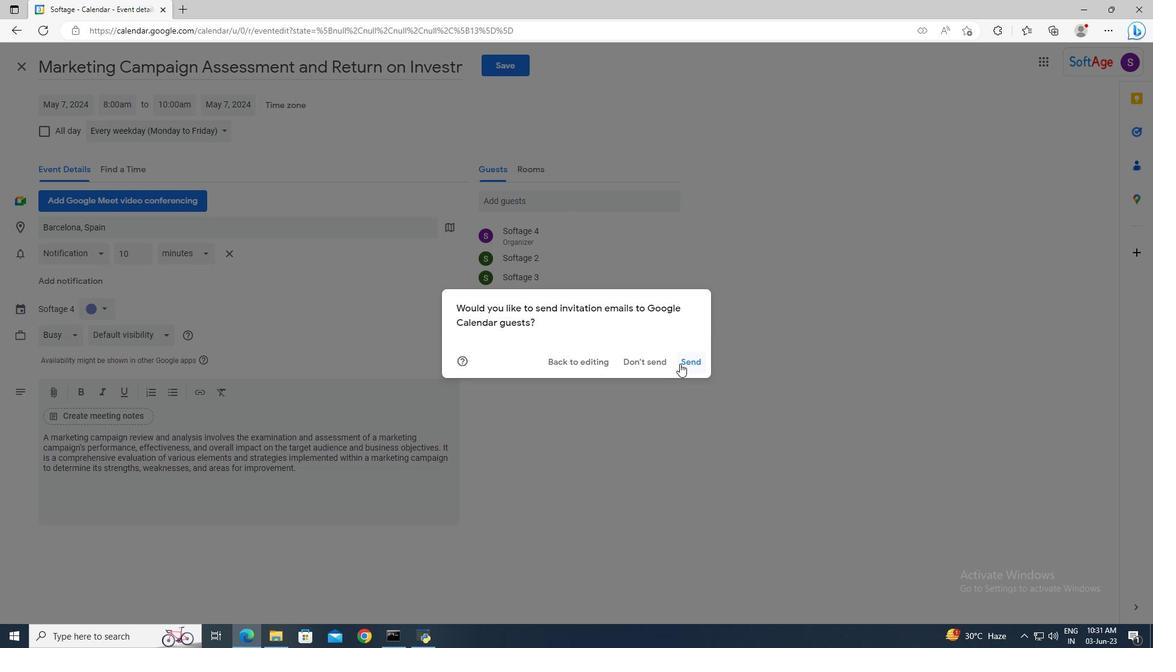 
Action: Mouse pressed left at (680, 364)
Screenshot: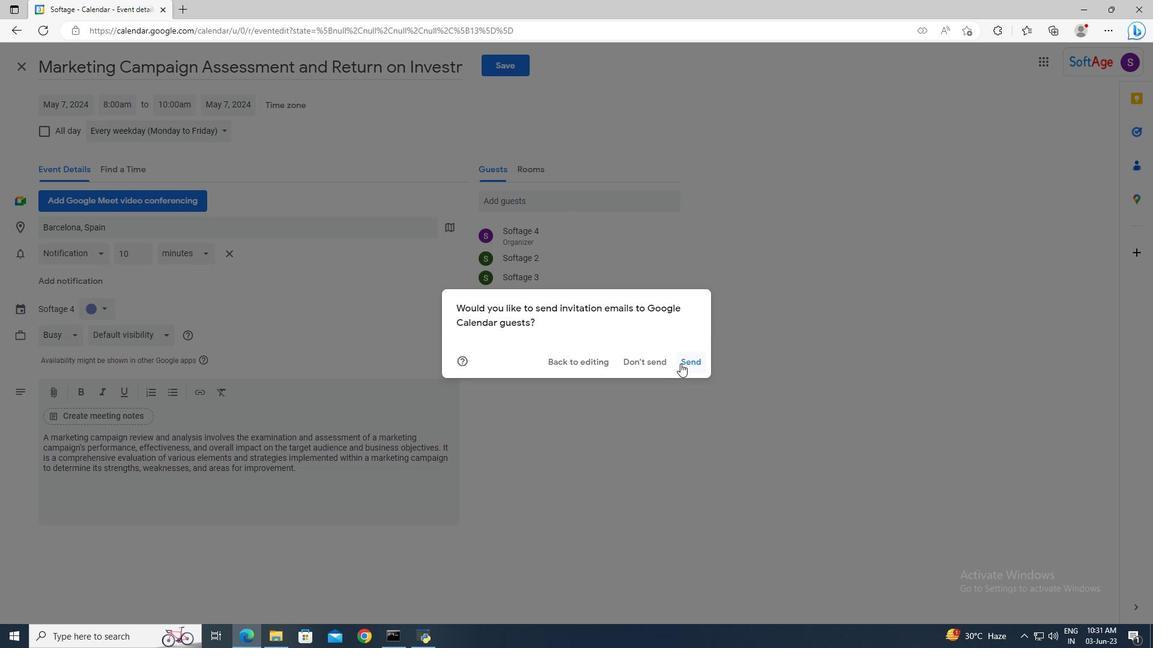 
Action: Mouse moved to (679, 364)
Screenshot: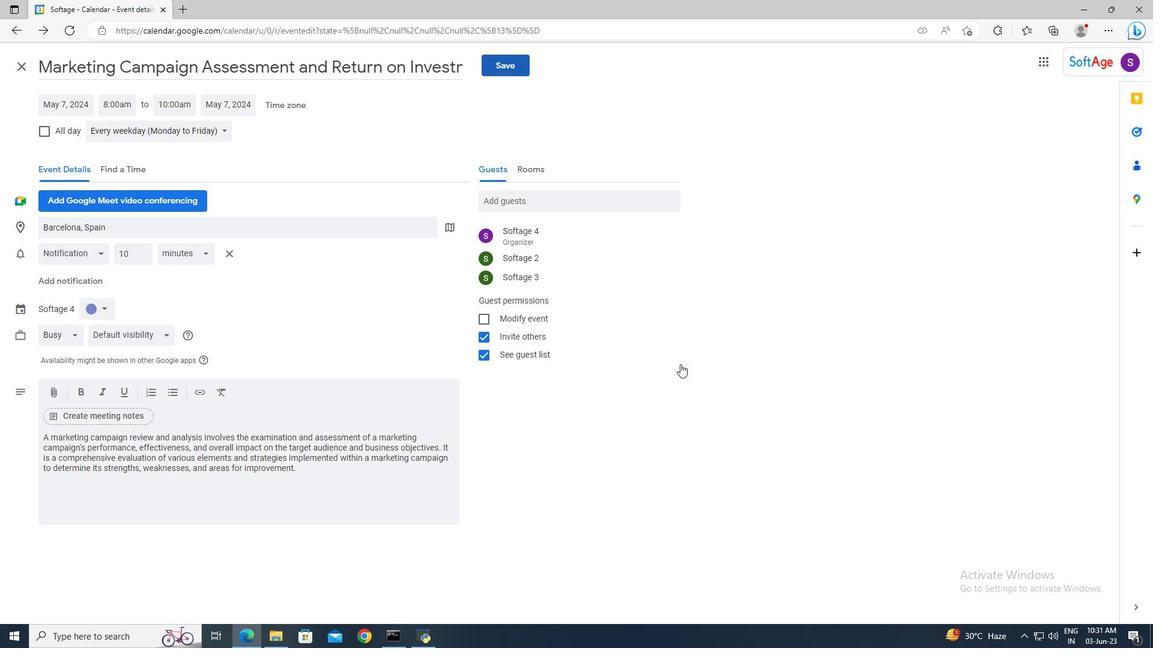 
